 Task: Create a due date automation trigger when advanced on, 2 days after a card is due add fields without custom field "Resume" set to a number greater or equal to 1 and lower than 10 at 11:00 AM.
Action: Mouse moved to (971, 280)
Screenshot: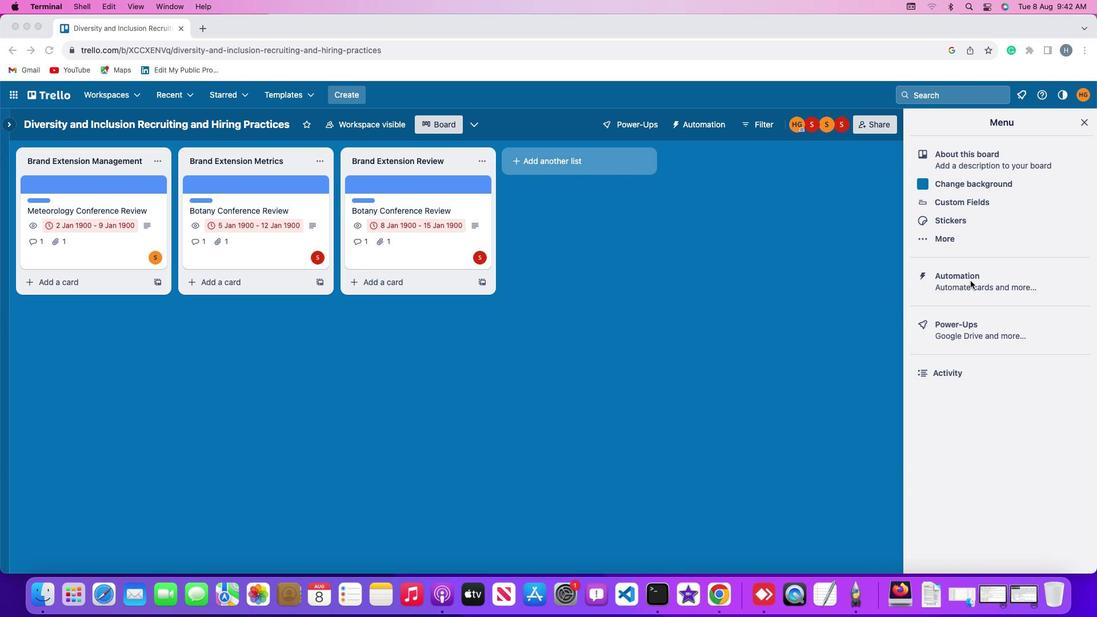 
Action: Mouse pressed left at (971, 280)
Screenshot: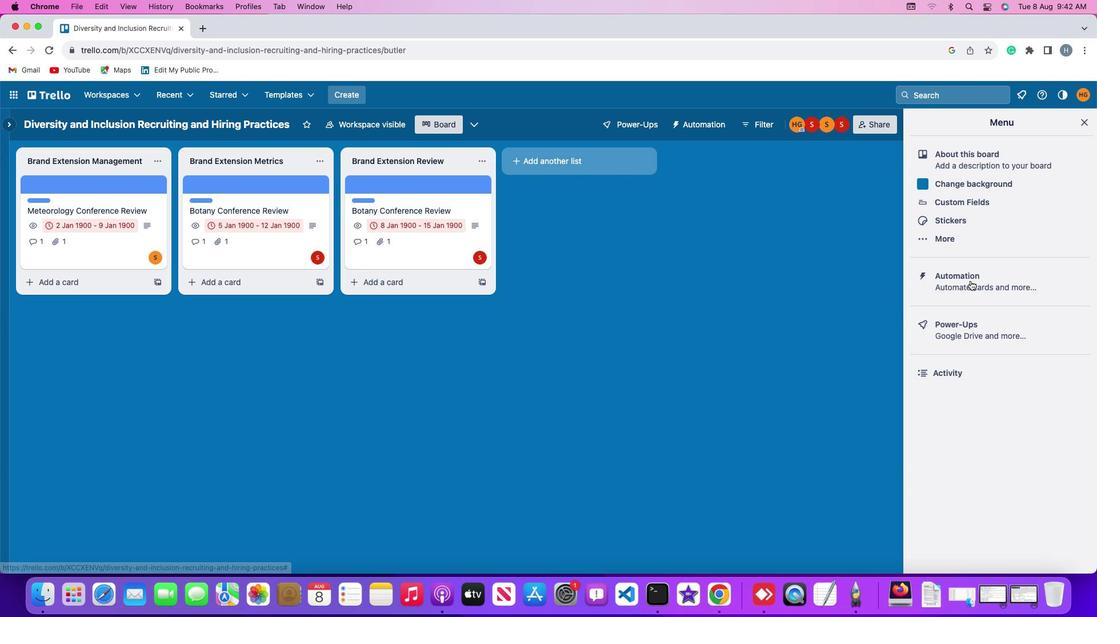 
Action: Mouse pressed left at (971, 280)
Screenshot: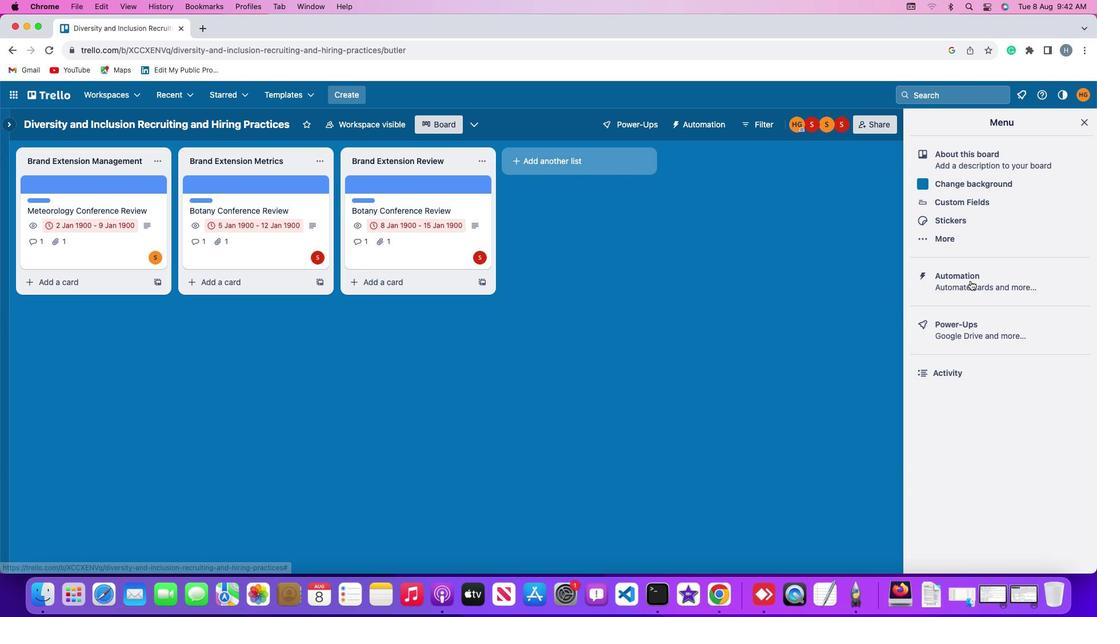 
Action: Mouse moved to (80, 271)
Screenshot: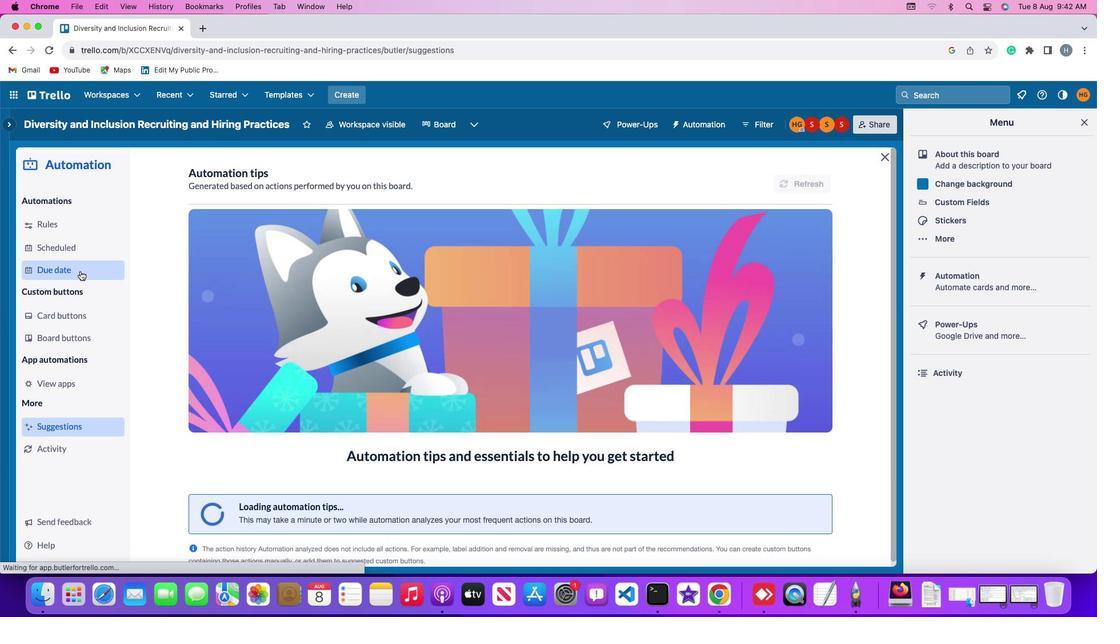 
Action: Mouse pressed left at (80, 271)
Screenshot: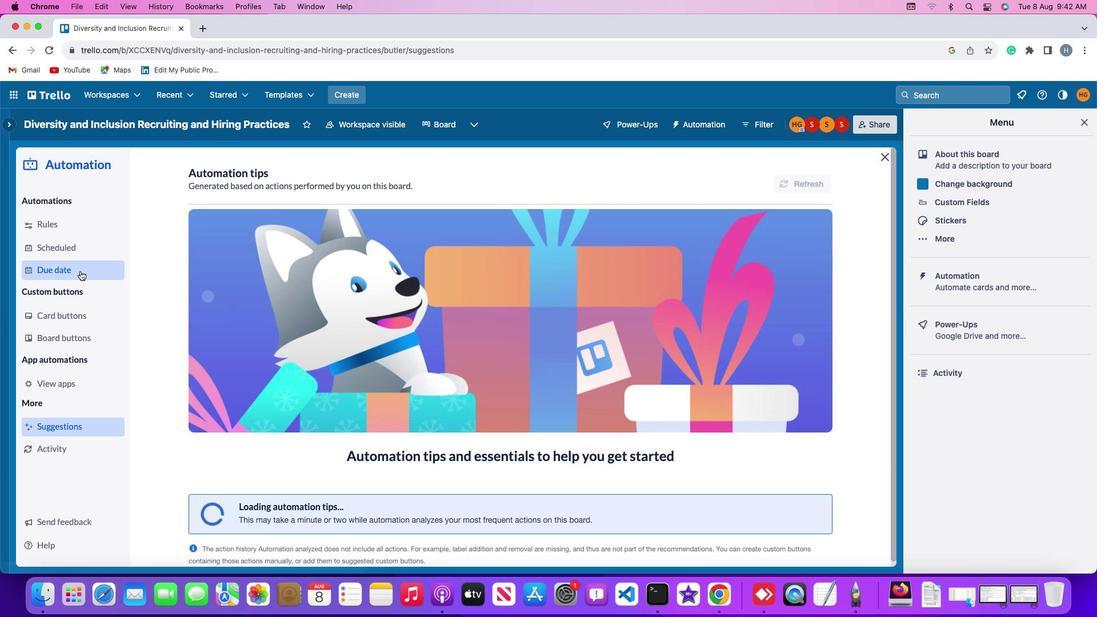 
Action: Mouse moved to (766, 176)
Screenshot: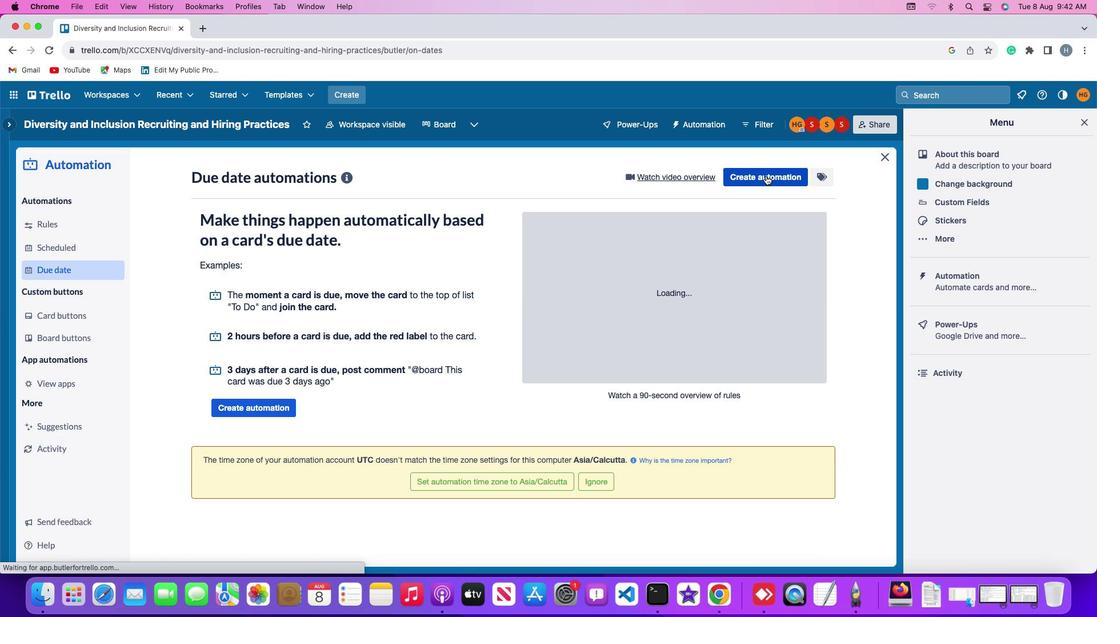 
Action: Mouse pressed left at (766, 176)
Screenshot: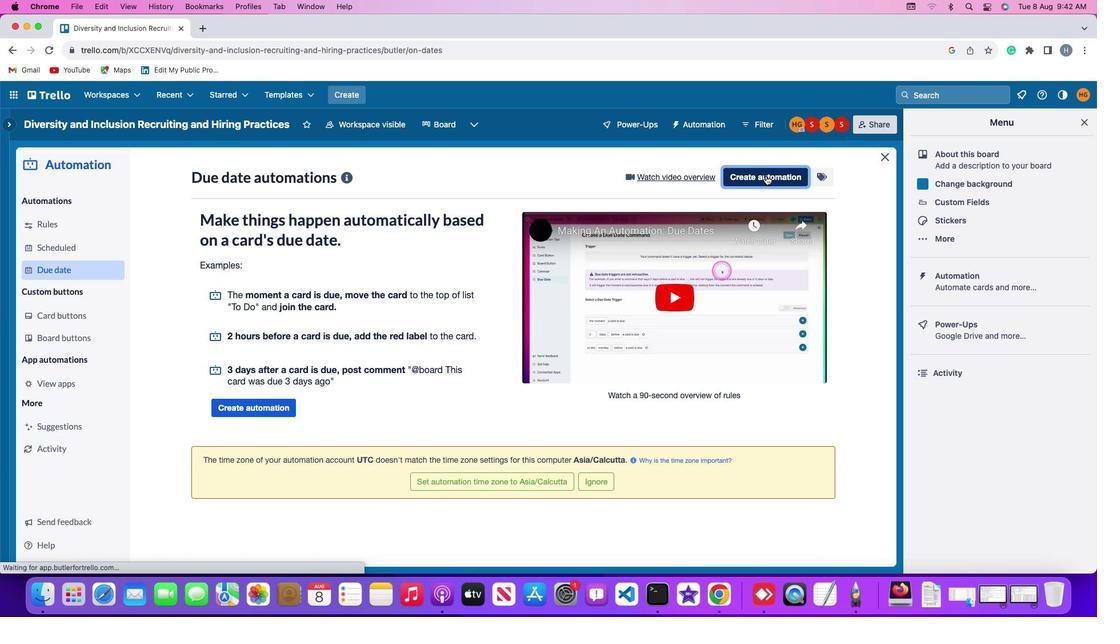 
Action: Mouse moved to (408, 287)
Screenshot: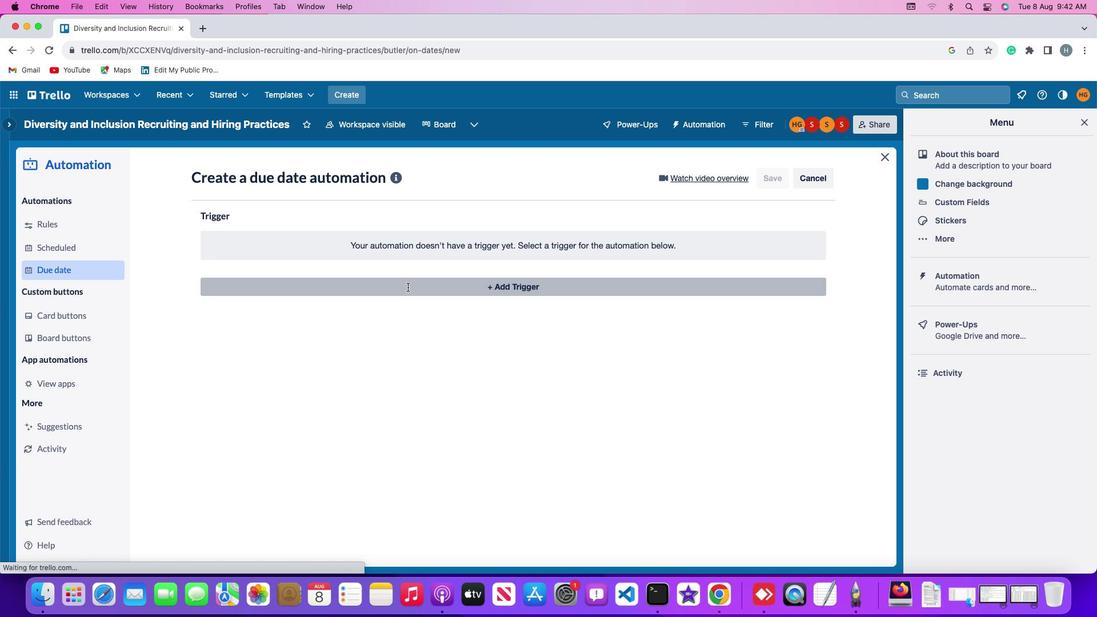 
Action: Mouse pressed left at (408, 287)
Screenshot: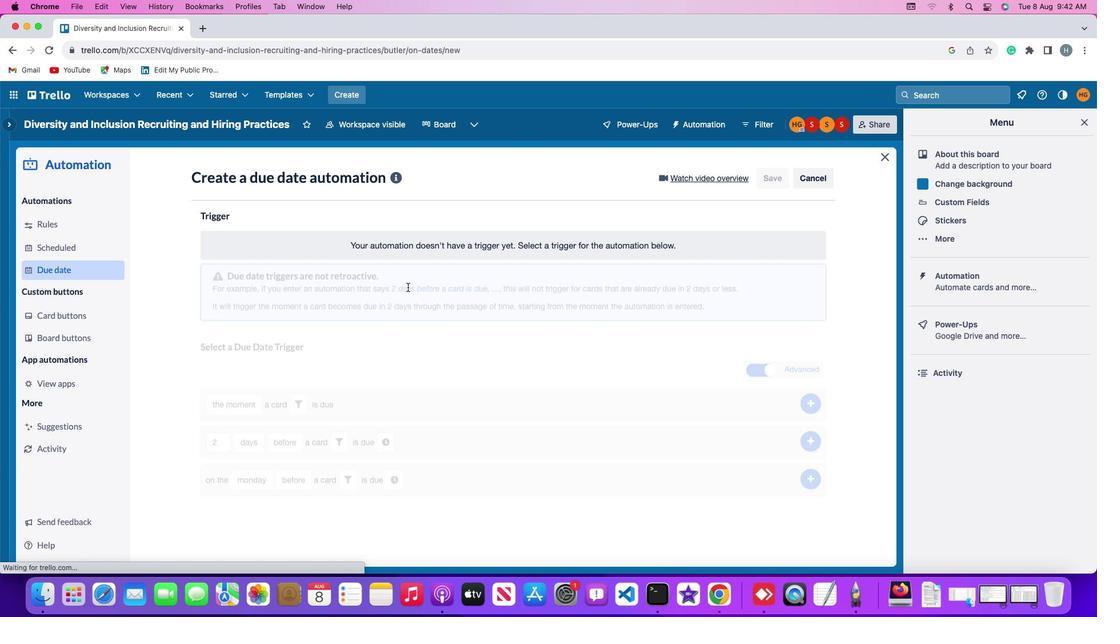 
Action: Mouse moved to (222, 460)
Screenshot: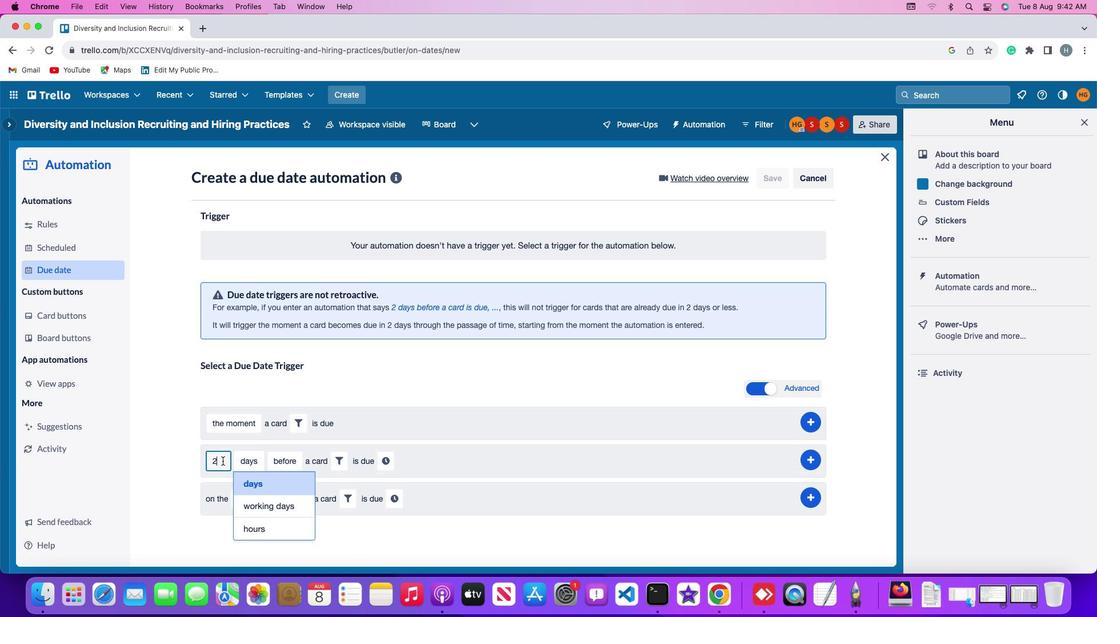 
Action: Mouse pressed left at (222, 460)
Screenshot: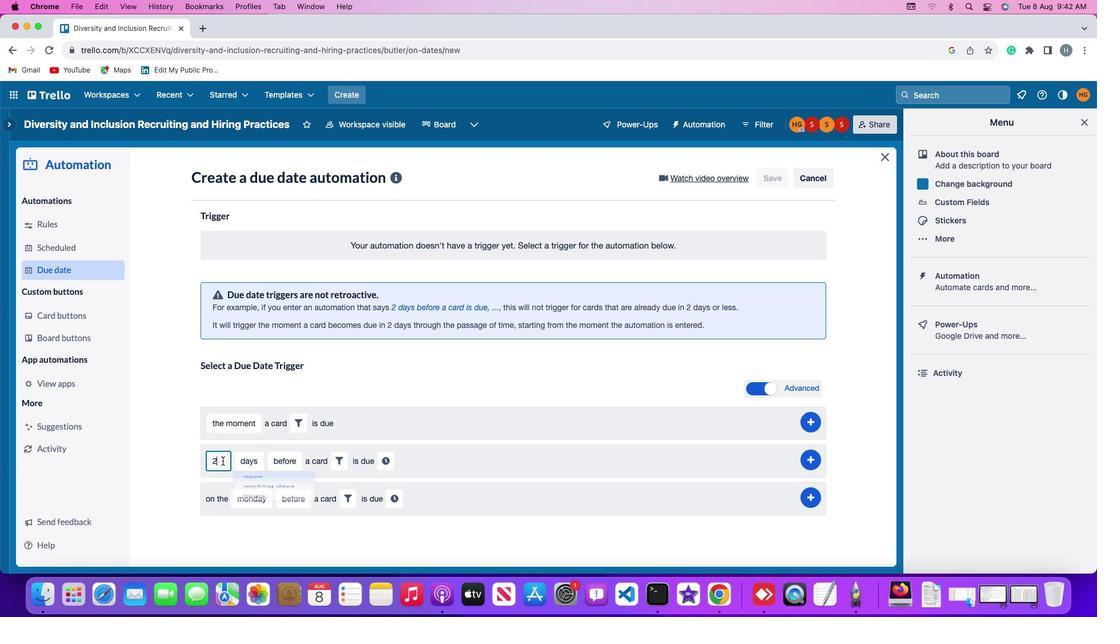 
Action: Mouse moved to (222, 461)
Screenshot: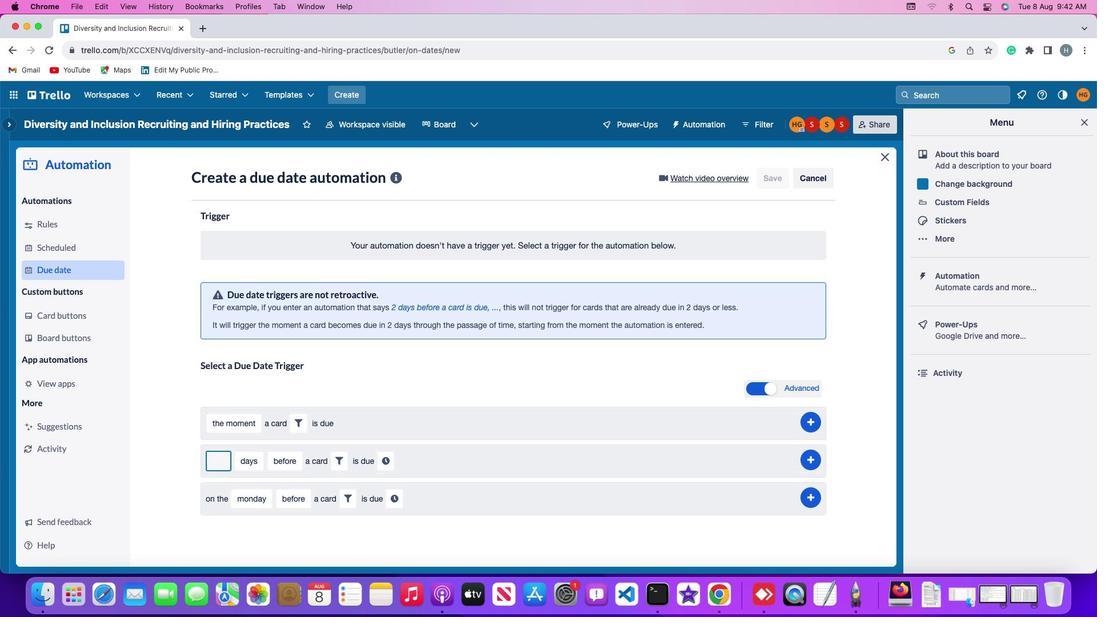 
Action: Key pressed Key.backspace
Screenshot: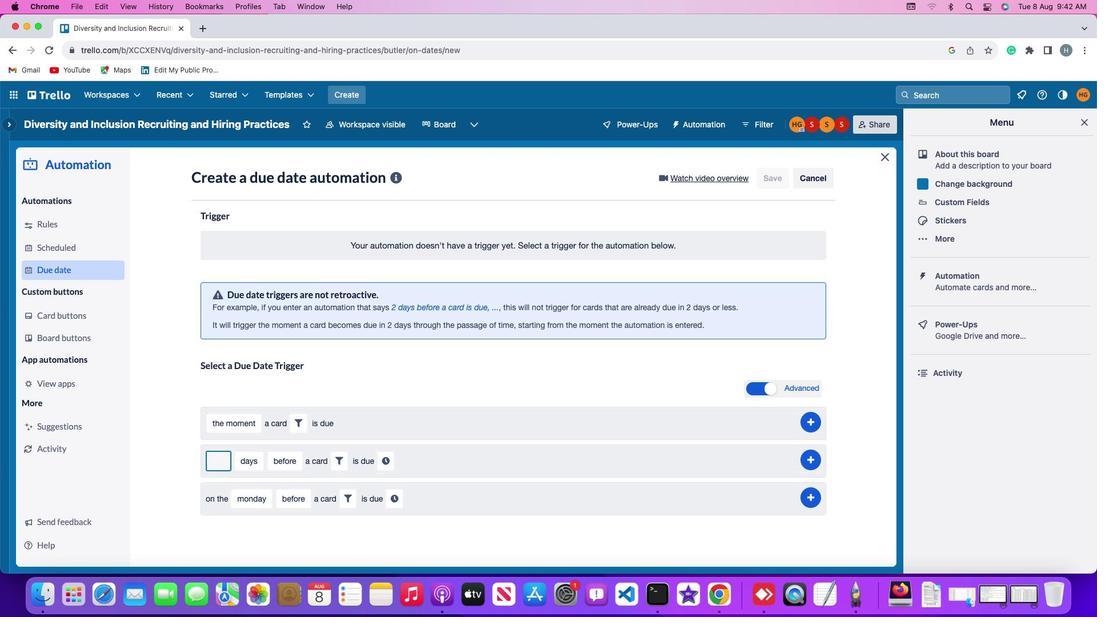 
Action: Mouse moved to (222, 461)
Screenshot: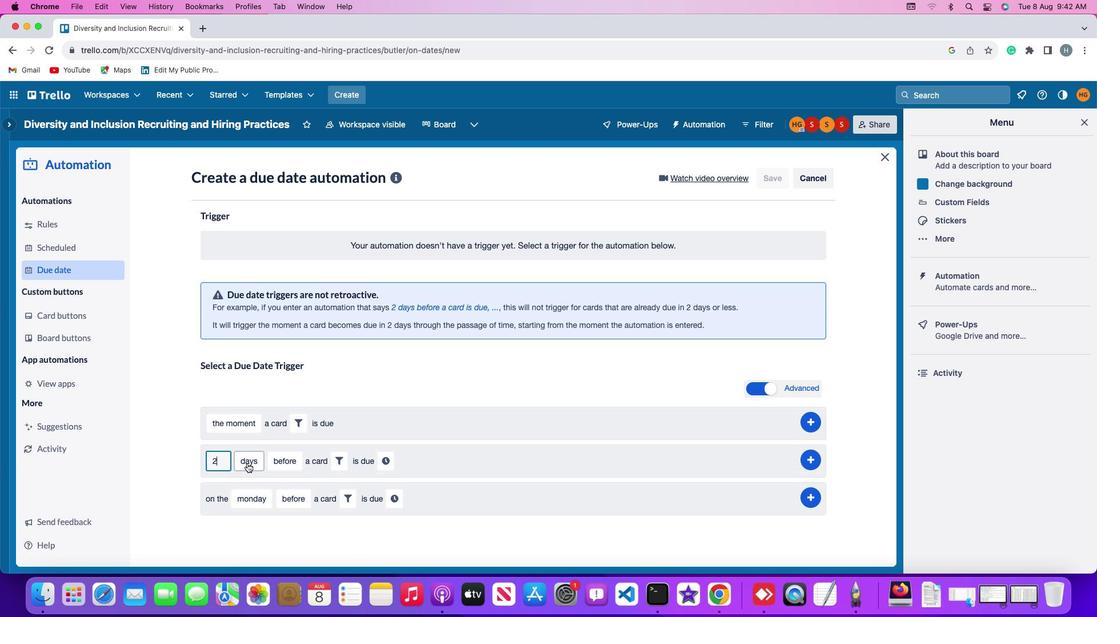 
Action: Key pressed '2'
Screenshot: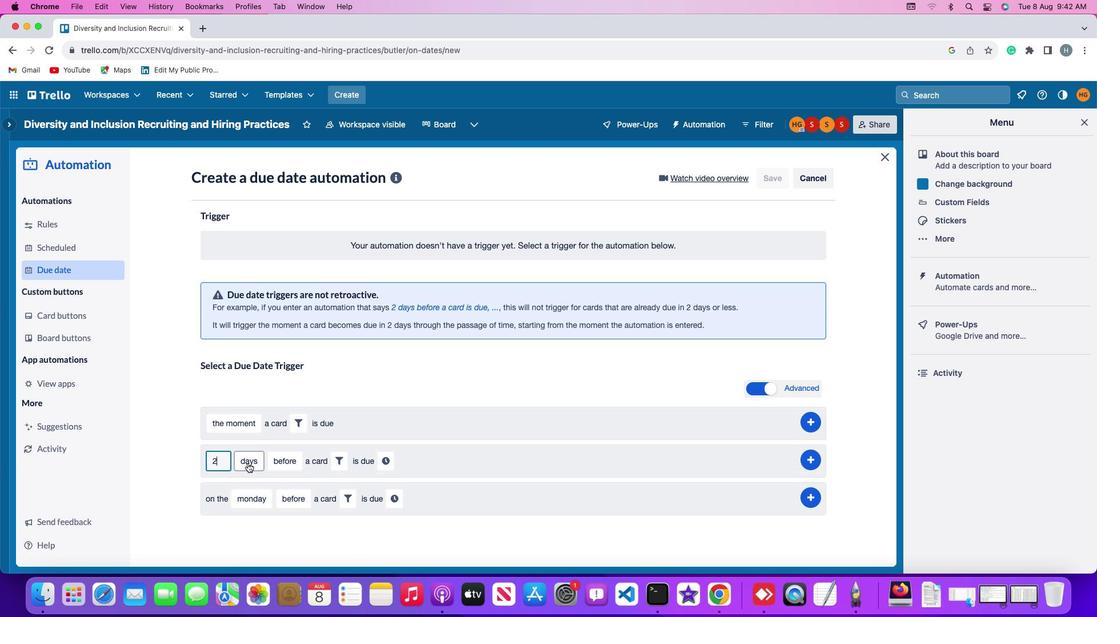 
Action: Mouse moved to (249, 463)
Screenshot: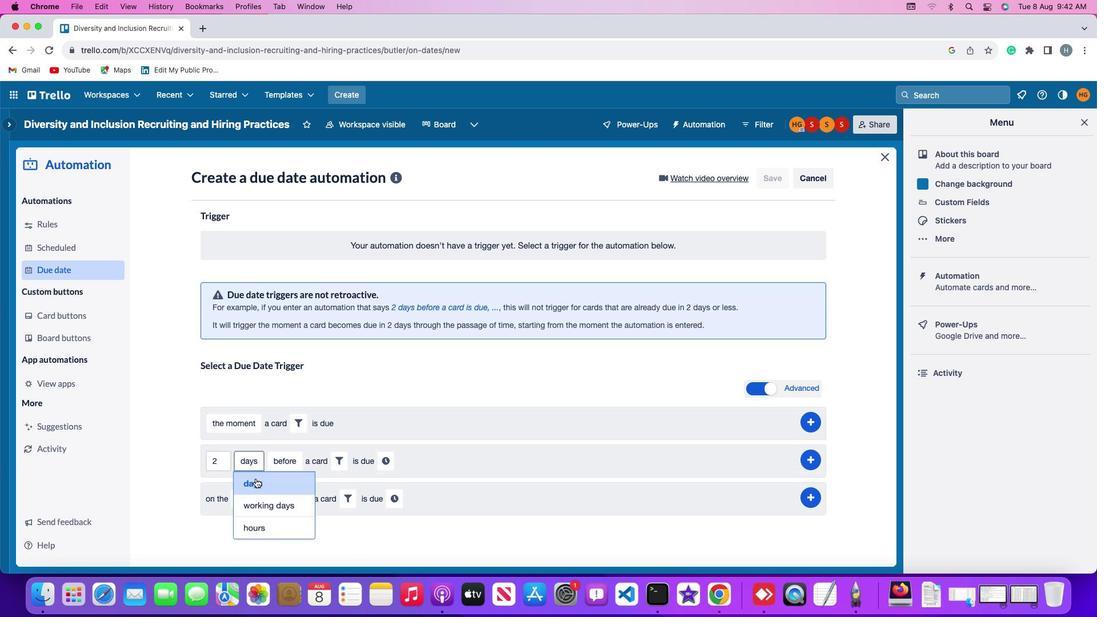 
Action: Mouse pressed left at (249, 463)
Screenshot: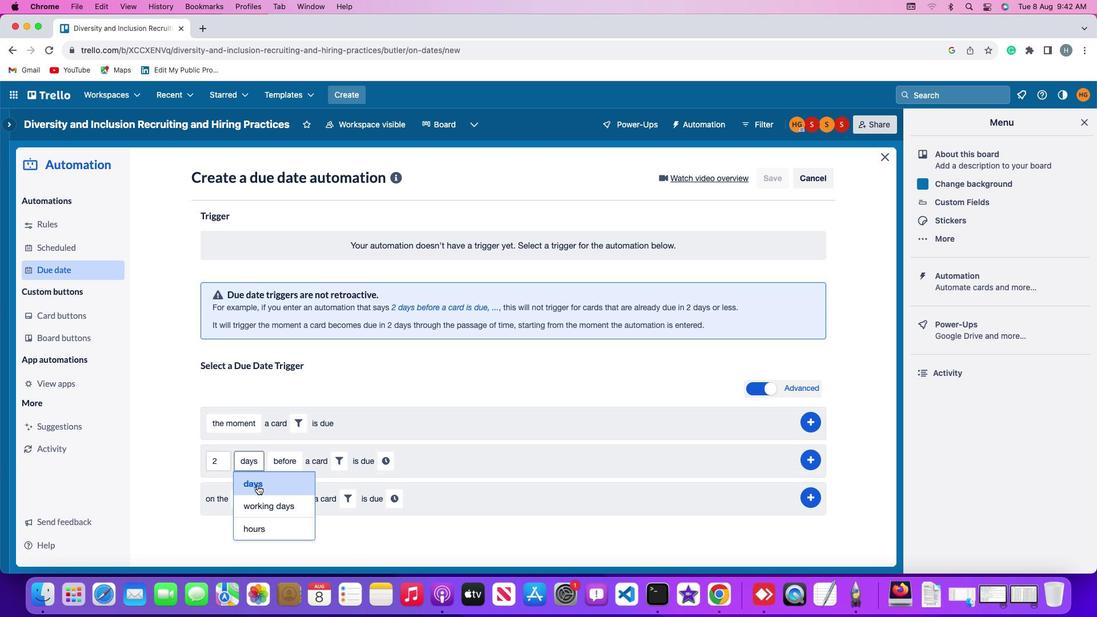 
Action: Mouse moved to (258, 488)
Screenshot: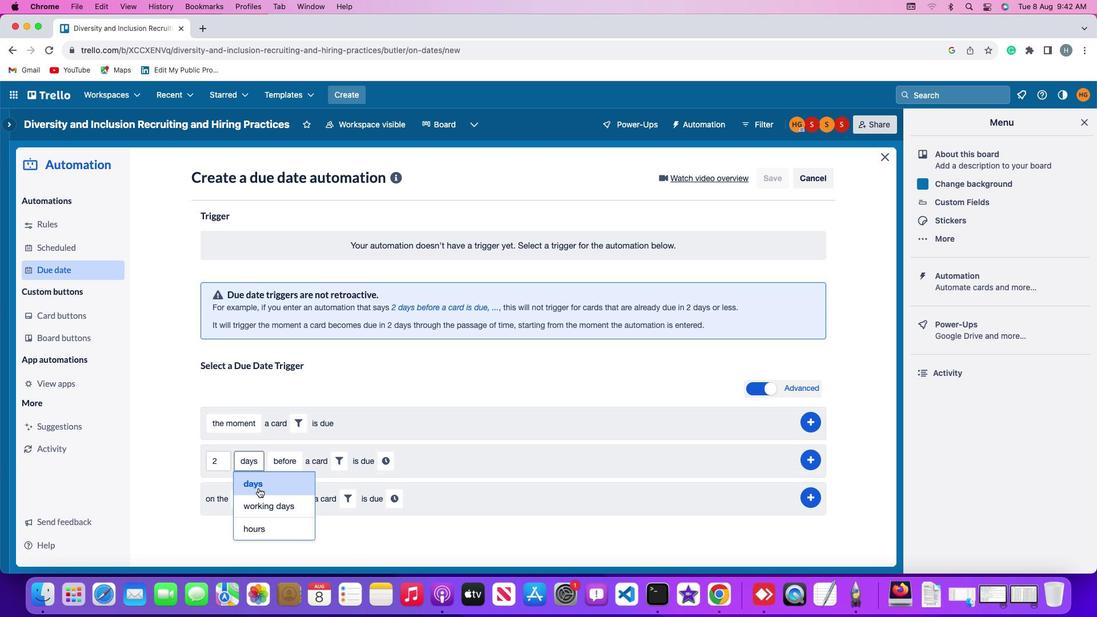 
Action: Mouse pressed left at (258, 488)
Screenshot: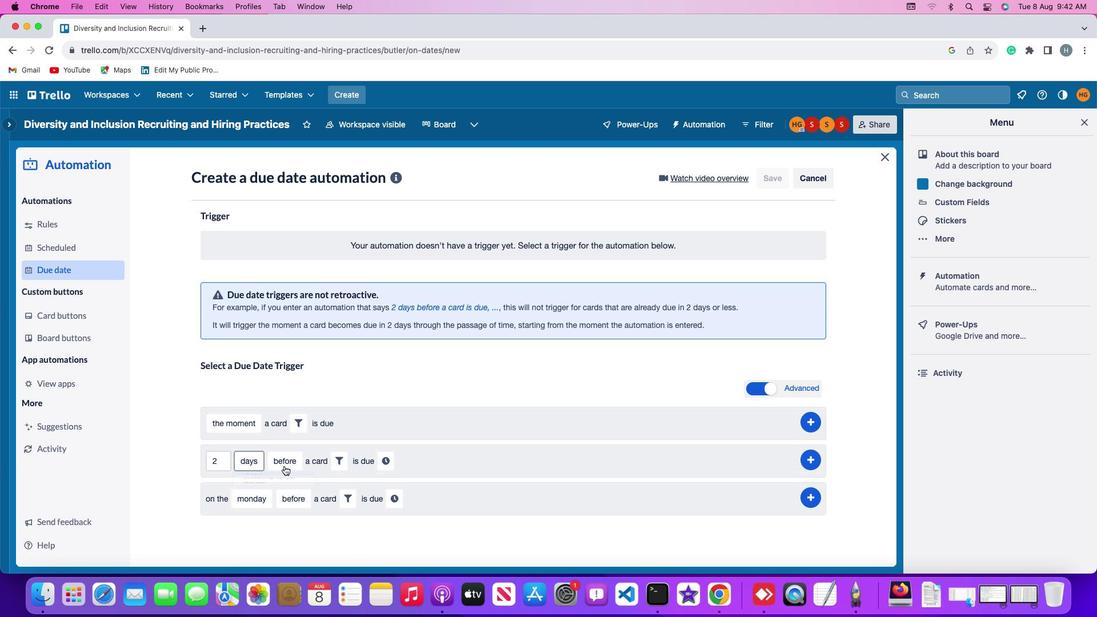 
Action: Mouse moved to (286, 463)
Screenshot: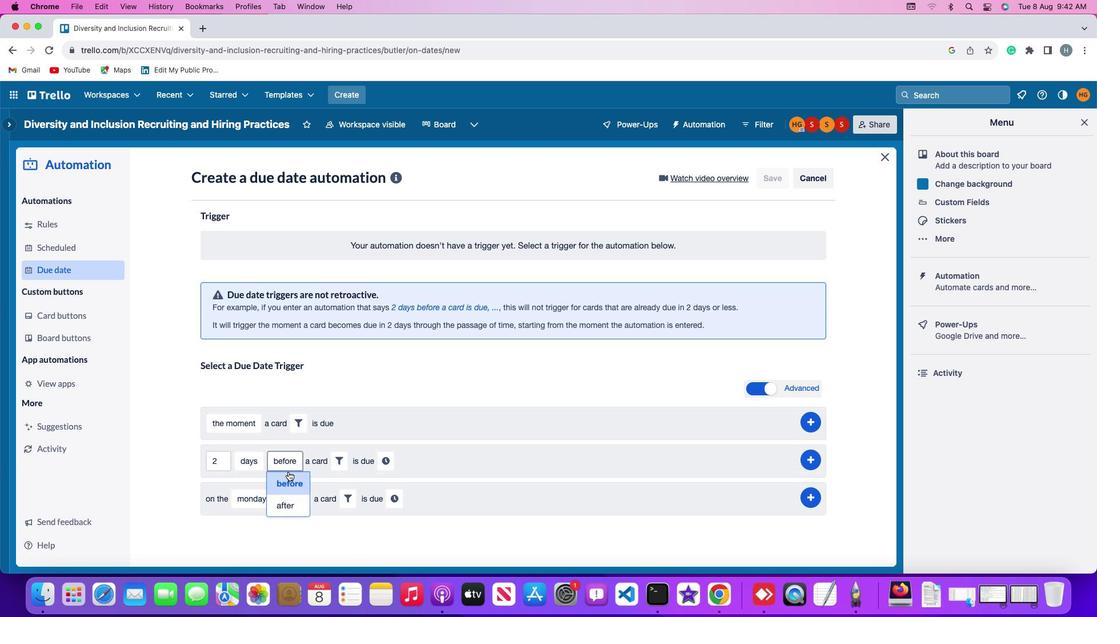 
Action: Mouse pressed left at (286, 463)
Screenshot: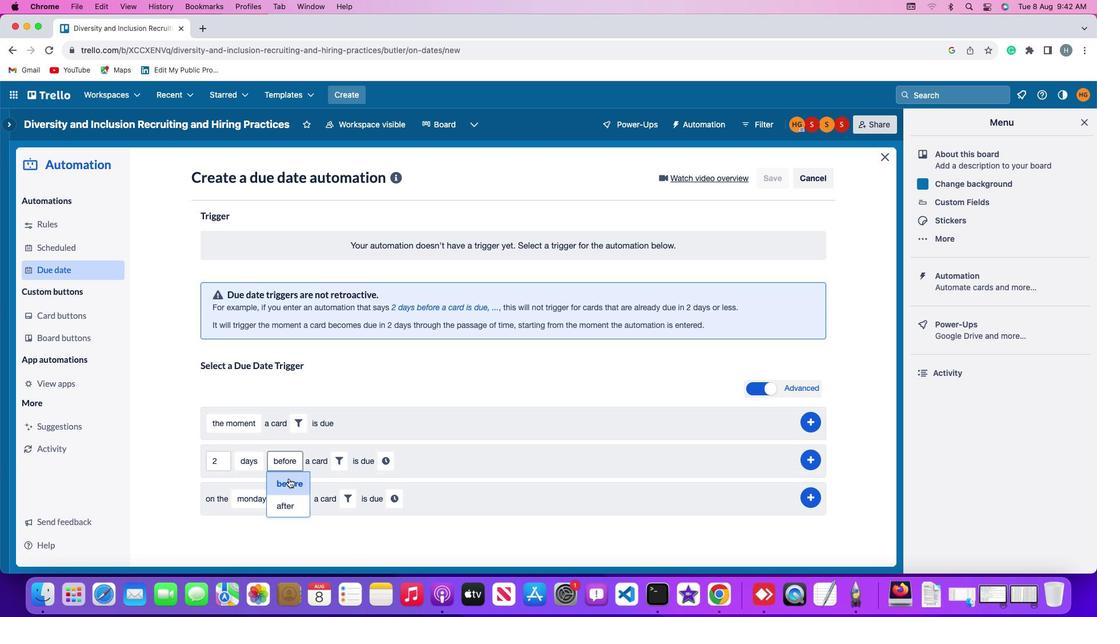 
Action: Mouse moved to (290, 504)
Screenshot: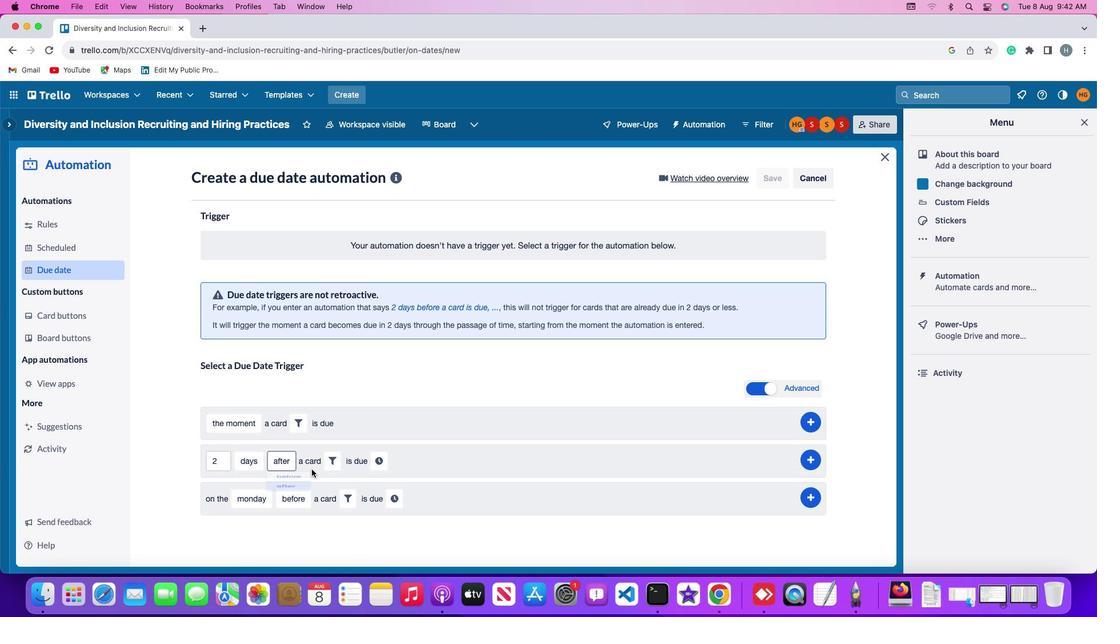 
Action: Mouse pressed left at (290, 504)
Screenshot: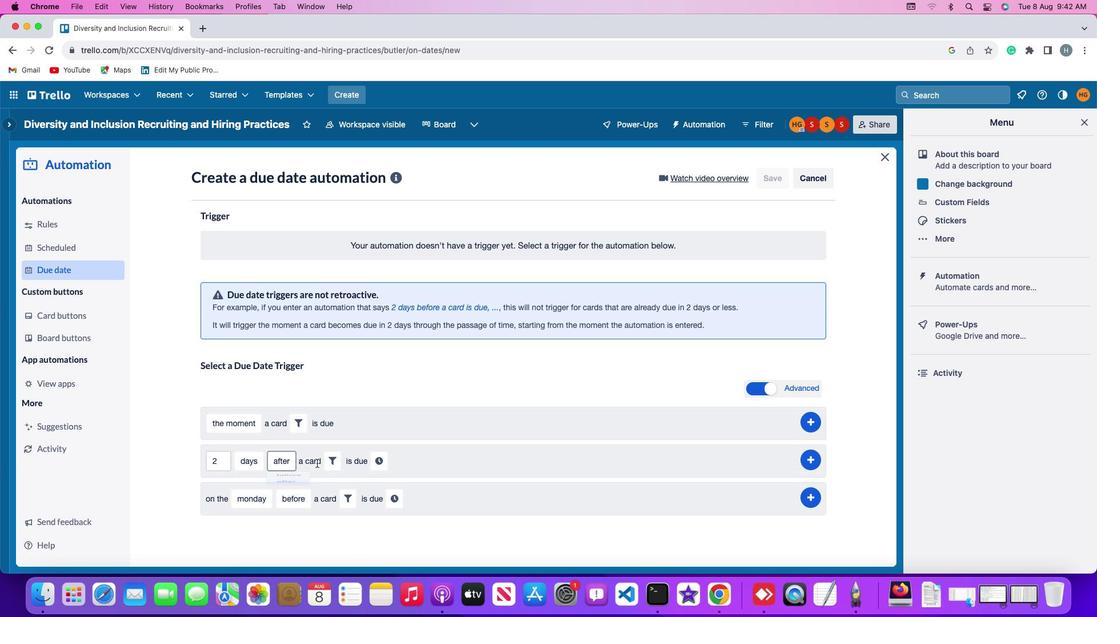 
Action: Mouse moved to (331, 456)
Screenshot: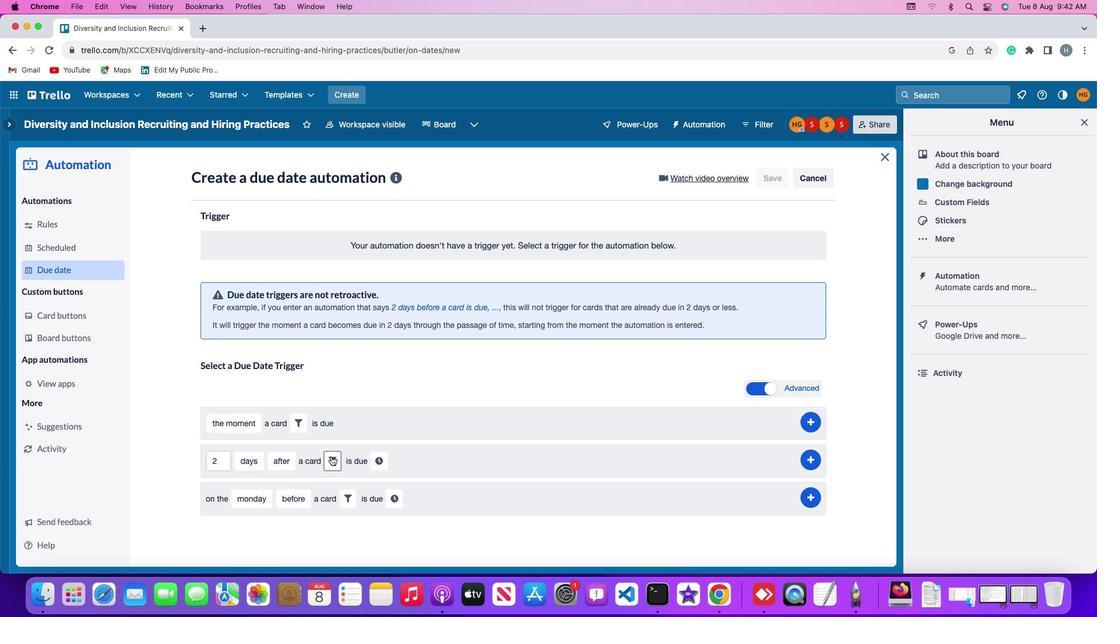 
Action: Mouse pressed left at (331, 456)
Screenshot: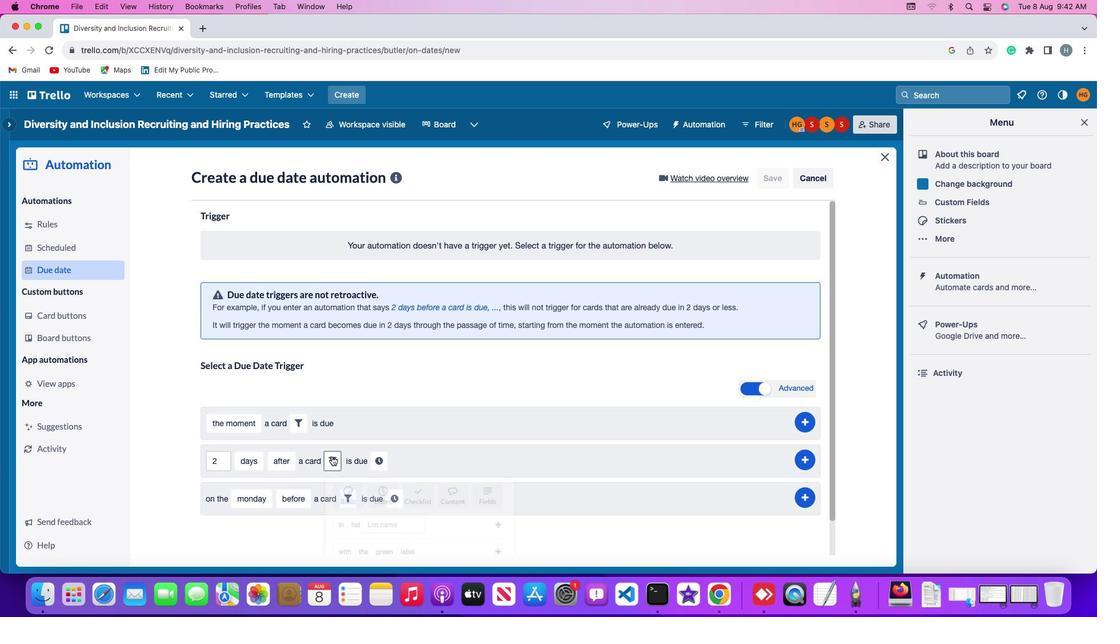 
Action: Mouse moved to (514, 498)
Screenshot: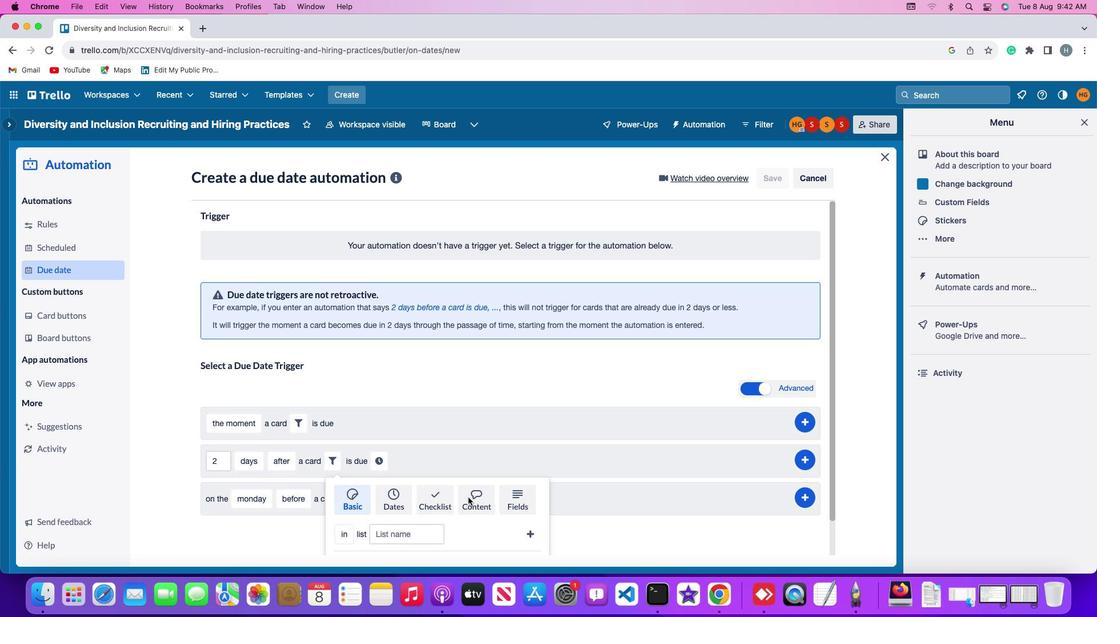 
Action: Mouse pressed left at (514, 498)
Screenshot: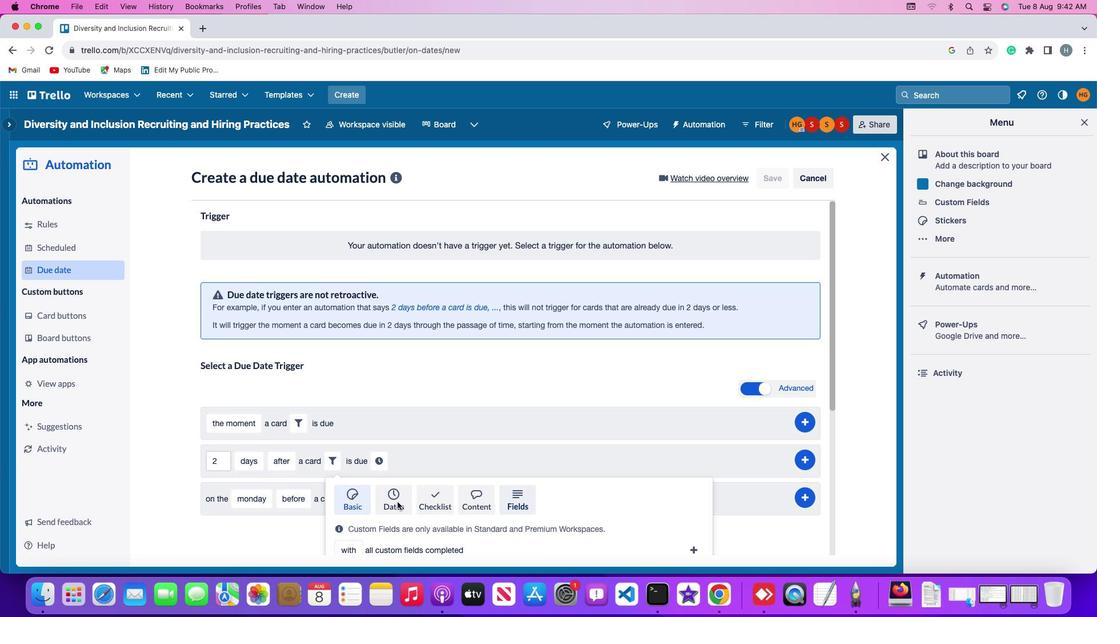 
Action: Mouse moved to (344, 502)
Screenshot: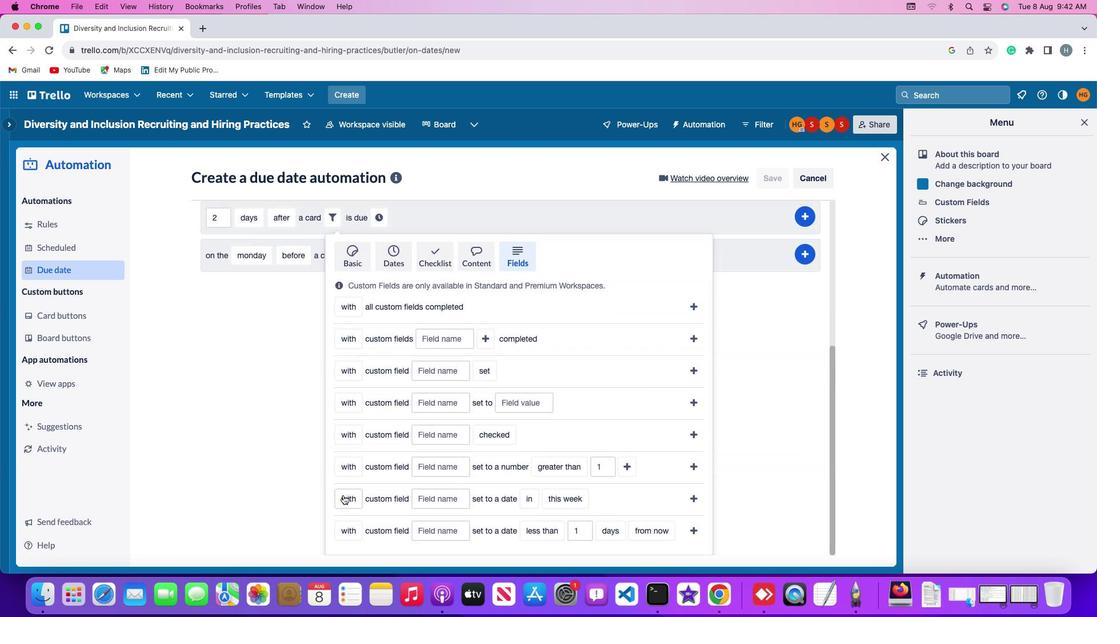 
Action: Mouse scrolled (344, 502) with delta (0, 0)
Screenshot: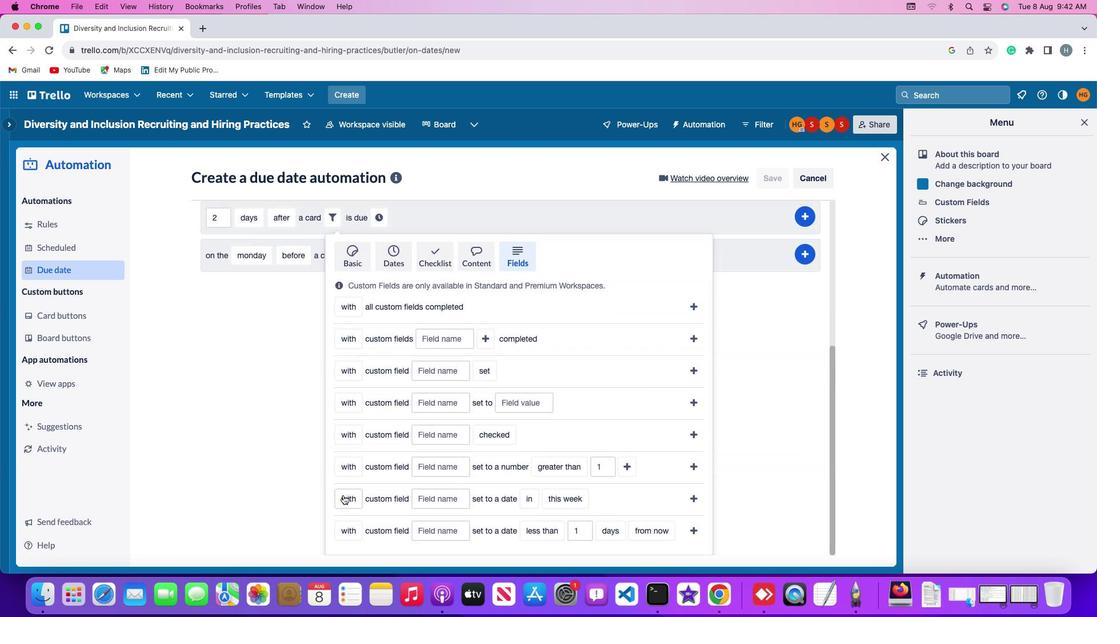 
Action: Mouse scrolled (344, 502) with delta (0, 0)
Screenshot: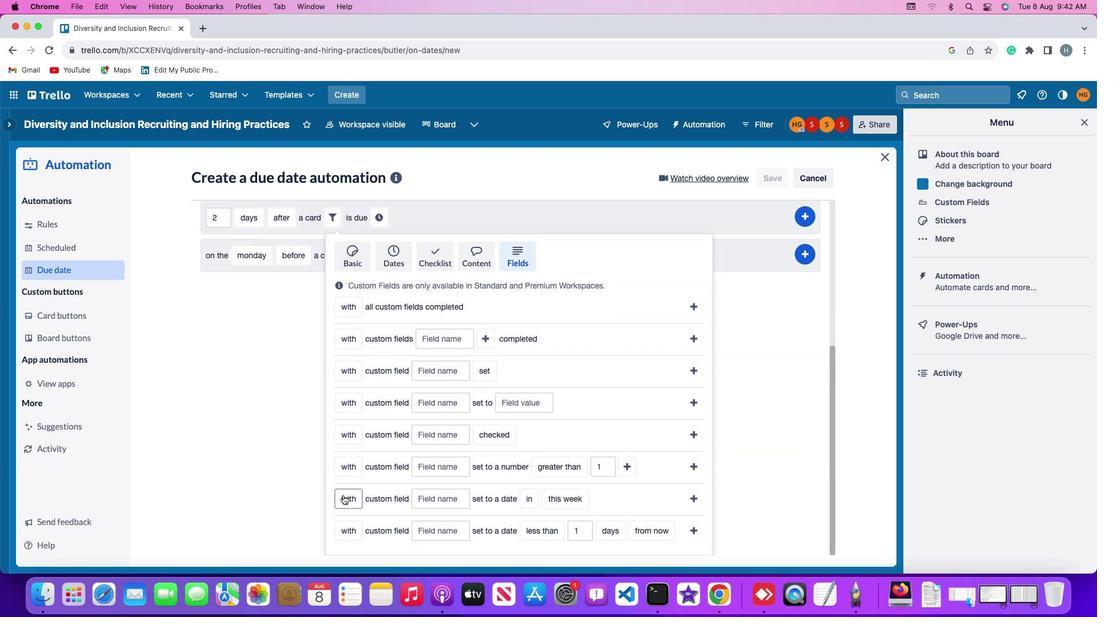 
Action: Mouse scrolled (344, 502) with delta (0, -1)
Screenshot: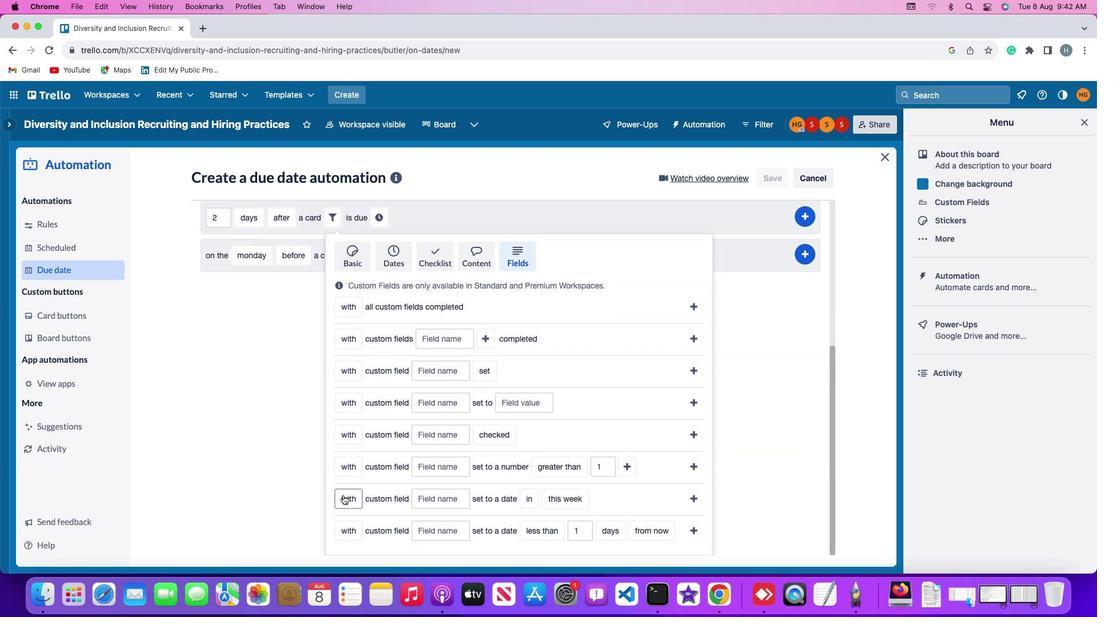 
Action: Mouse scrolled (344, 502) with delta (0, -2)
Screenshot: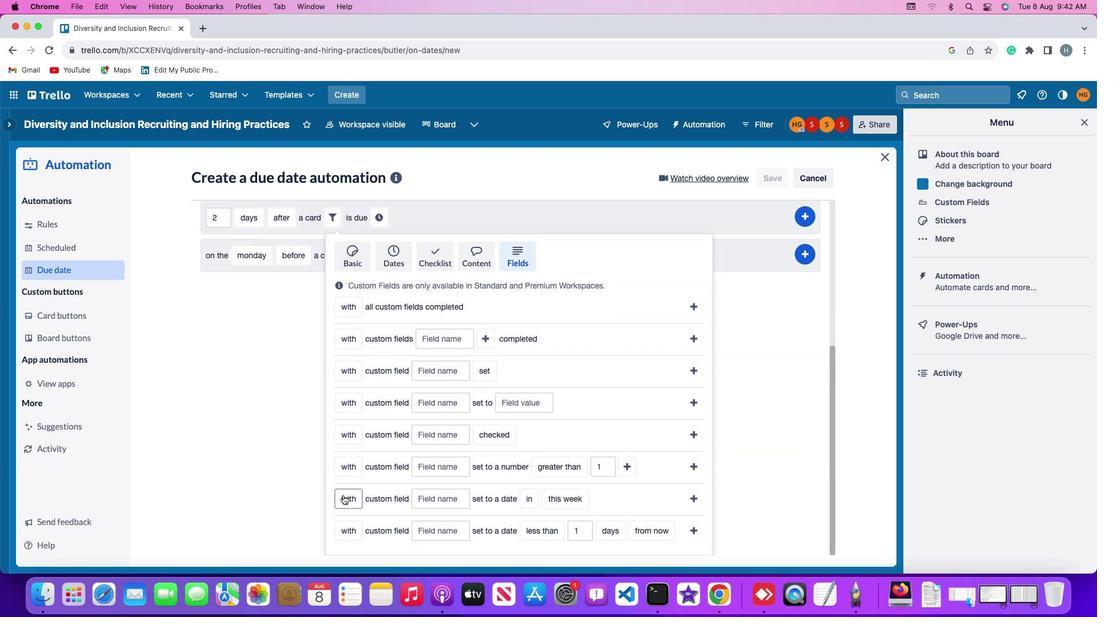 
Action: Mouse moved to (344, 502)
Screenshot: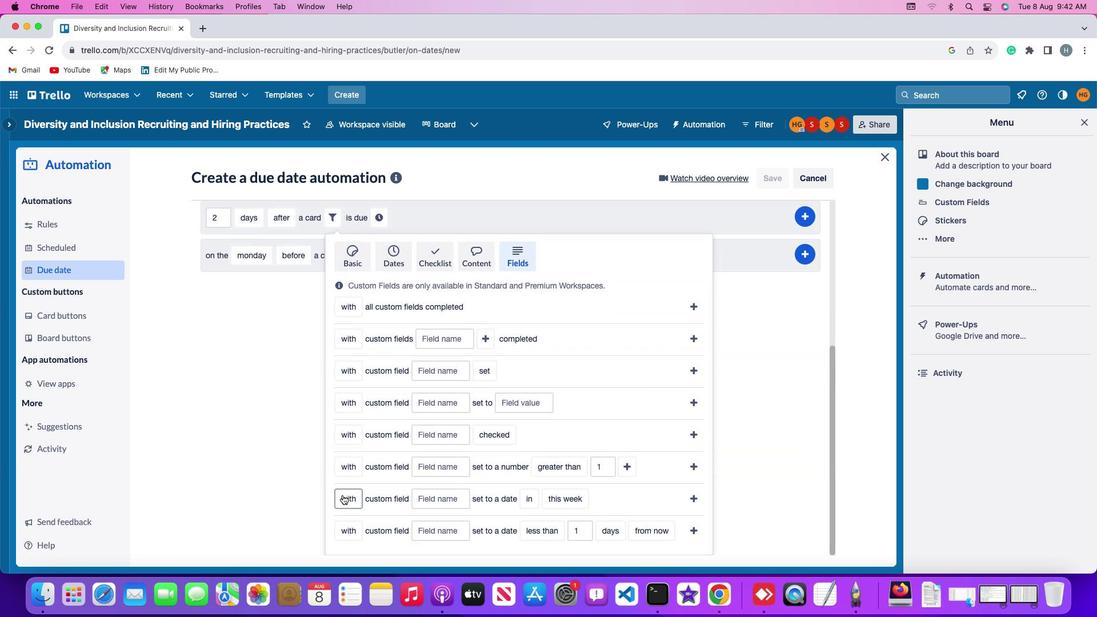 
Action: Mouse scrolled (344, 502) with delta (0, -3)
Screenshot: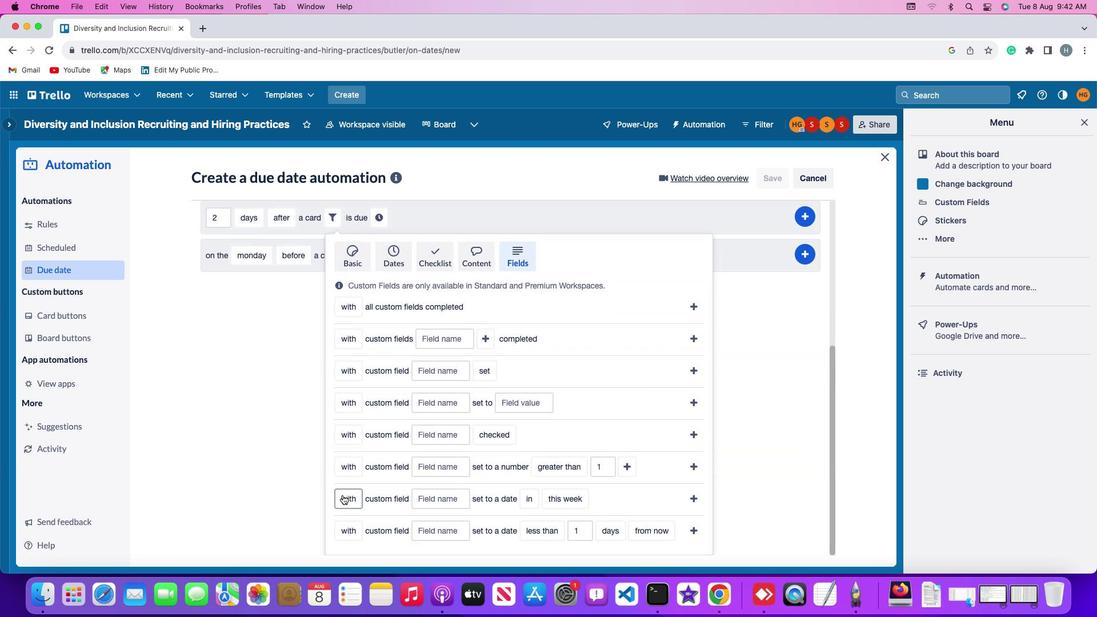 
Action: Mouse moved to (344, 500)
Screenshot: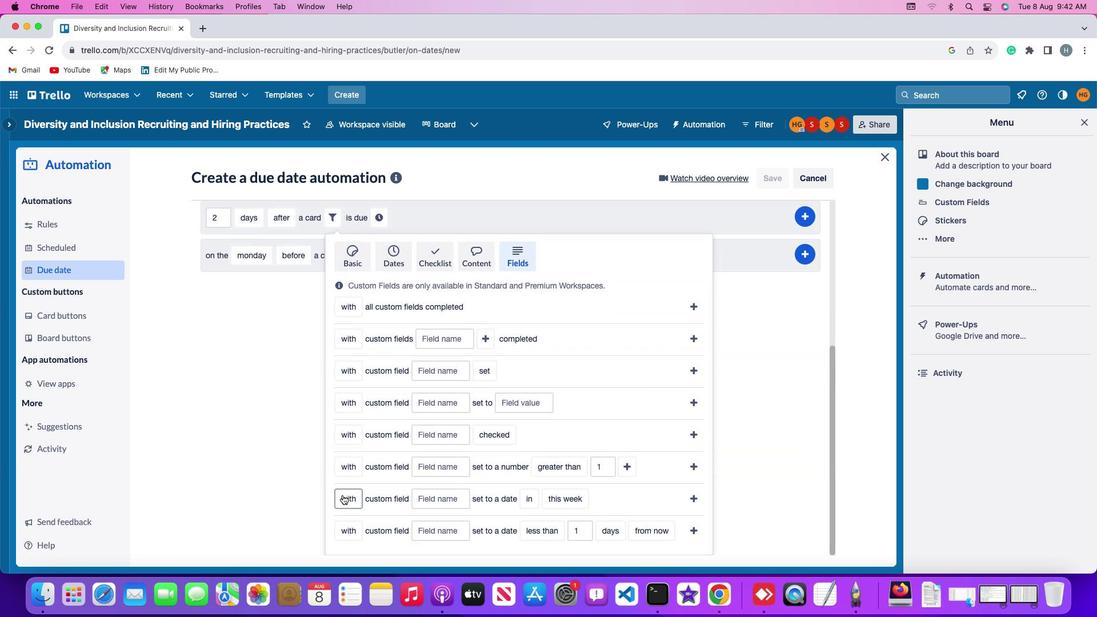 
Action: Mouse scrolled (344, 500) with delta (0, -4)
Screenshot: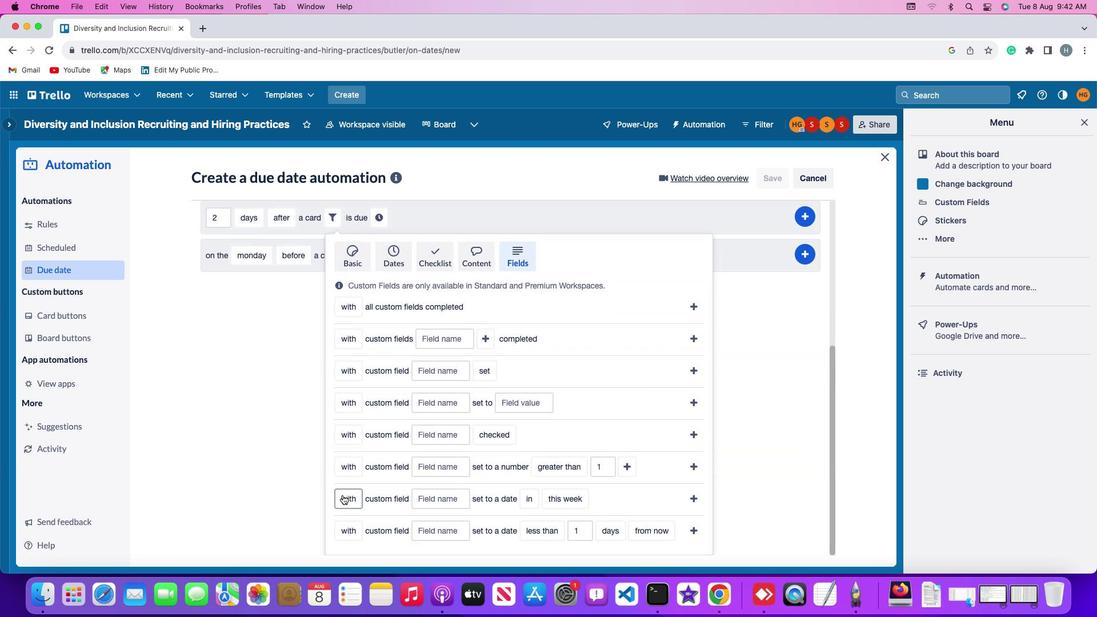 
Action: Mouse moved to (345, 471)
Screenshot: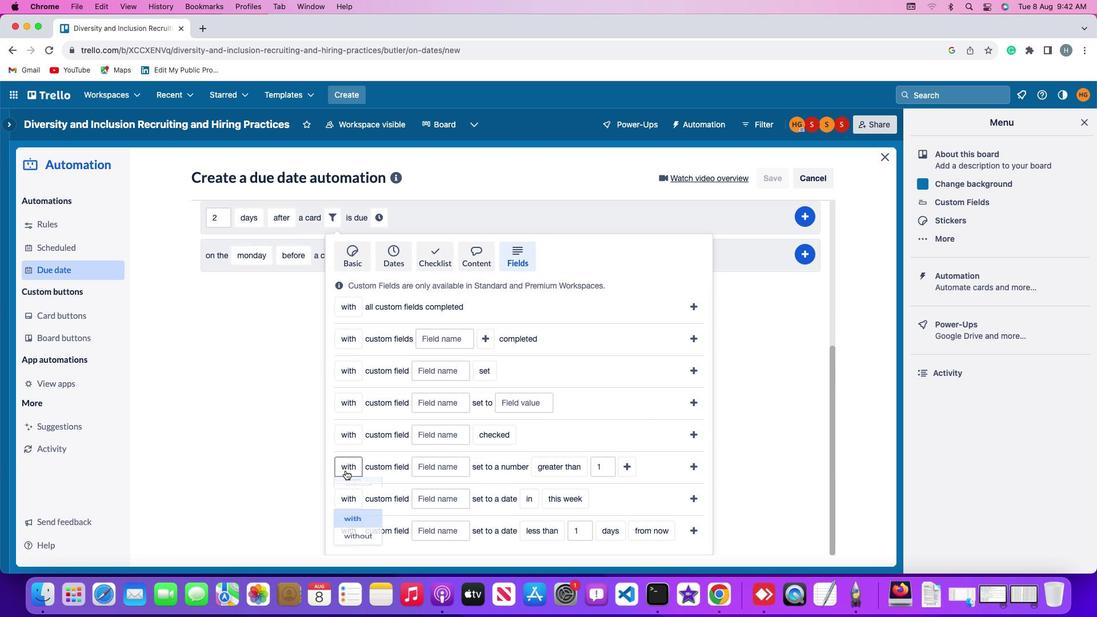 
Action: Mouse pressed left at (345, 471)
Screenshot: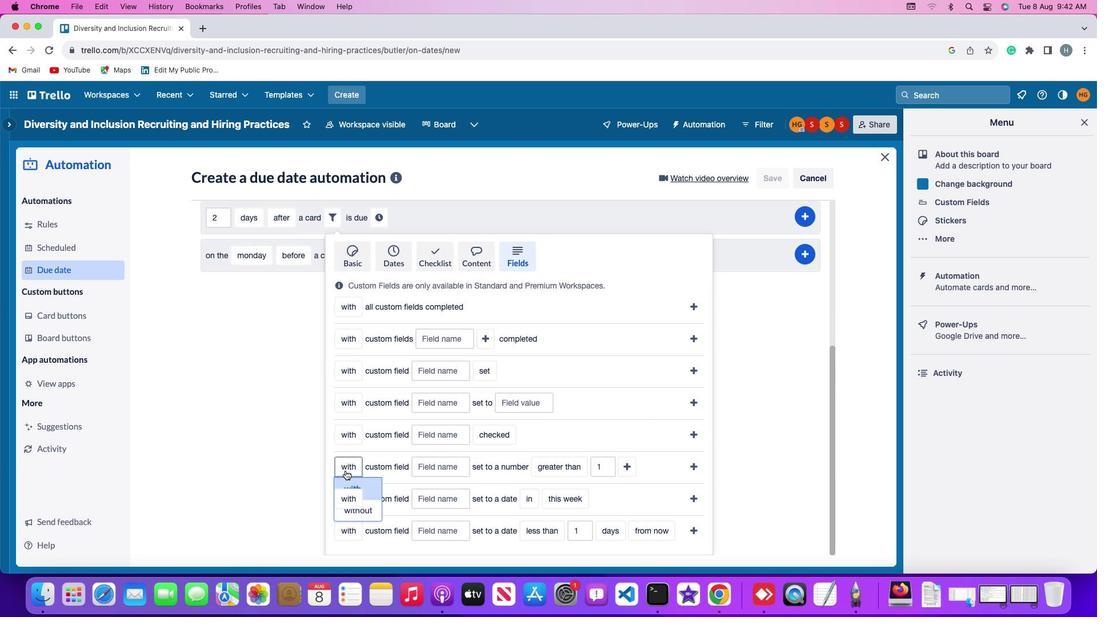 
Action: Mouse moved to (352, 514)
Screenshot: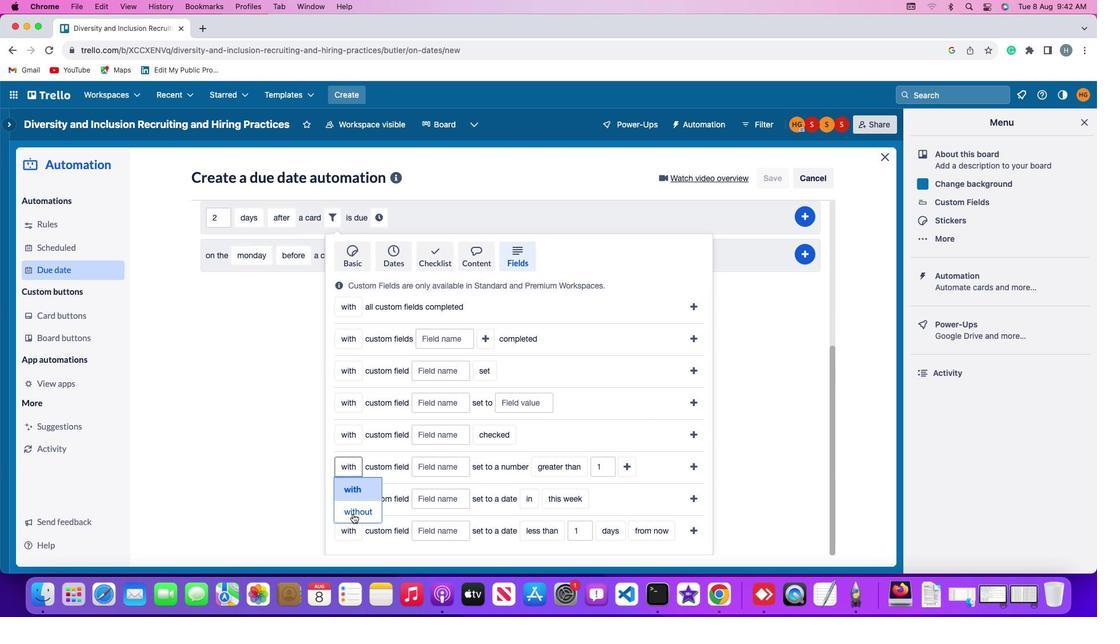 
Action: Mouse pressed left at (352, 514)
Screenshot: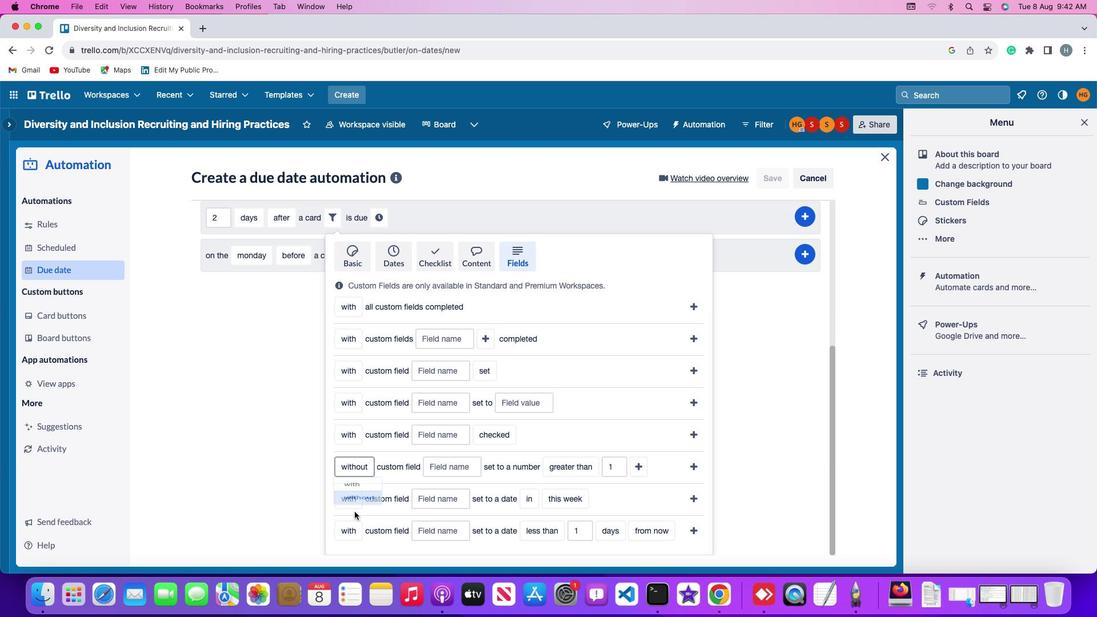 
Action: Mouse moved to (447, 465)
Screenshot: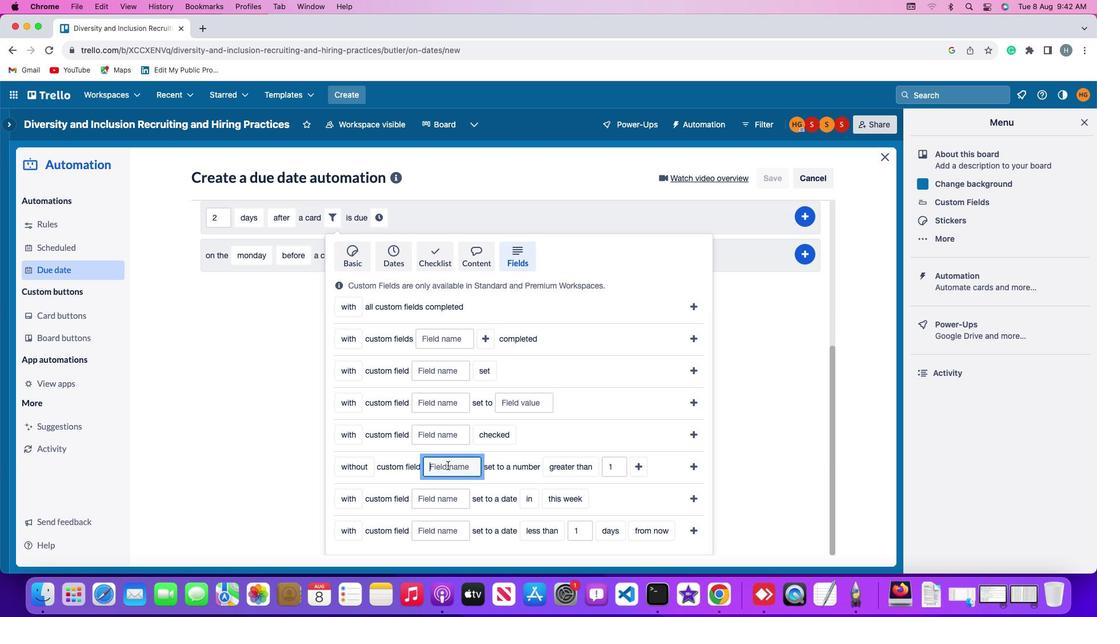 
Action: Mouse pressed left at (447, 465)
Screenshot: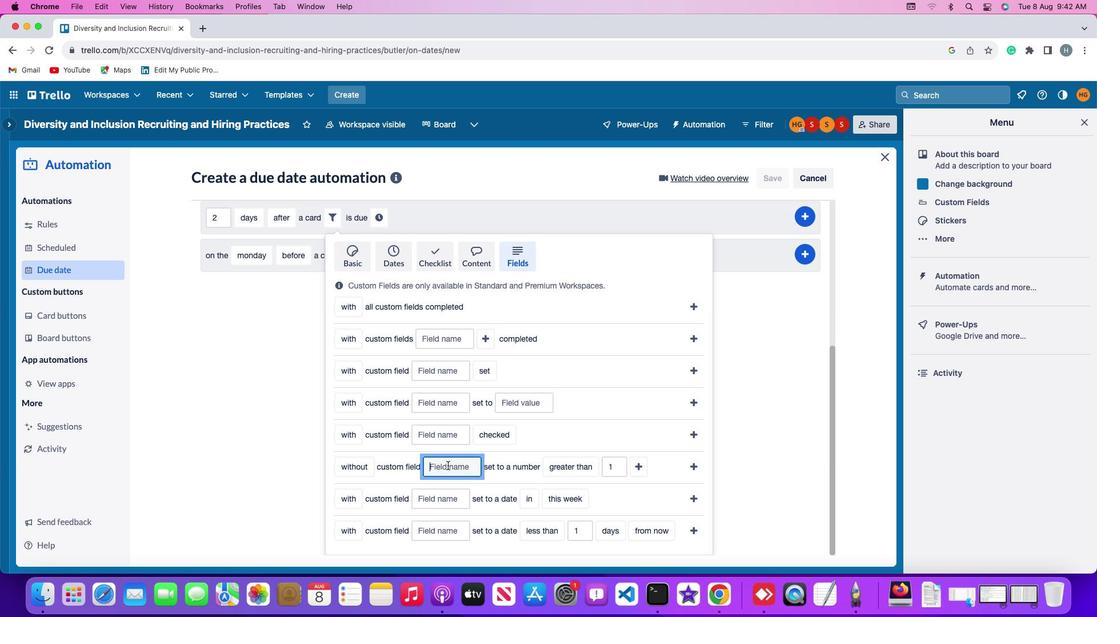 
Action: Key pressed Key.shift'R''e''s''u''m''e'
Screenshot: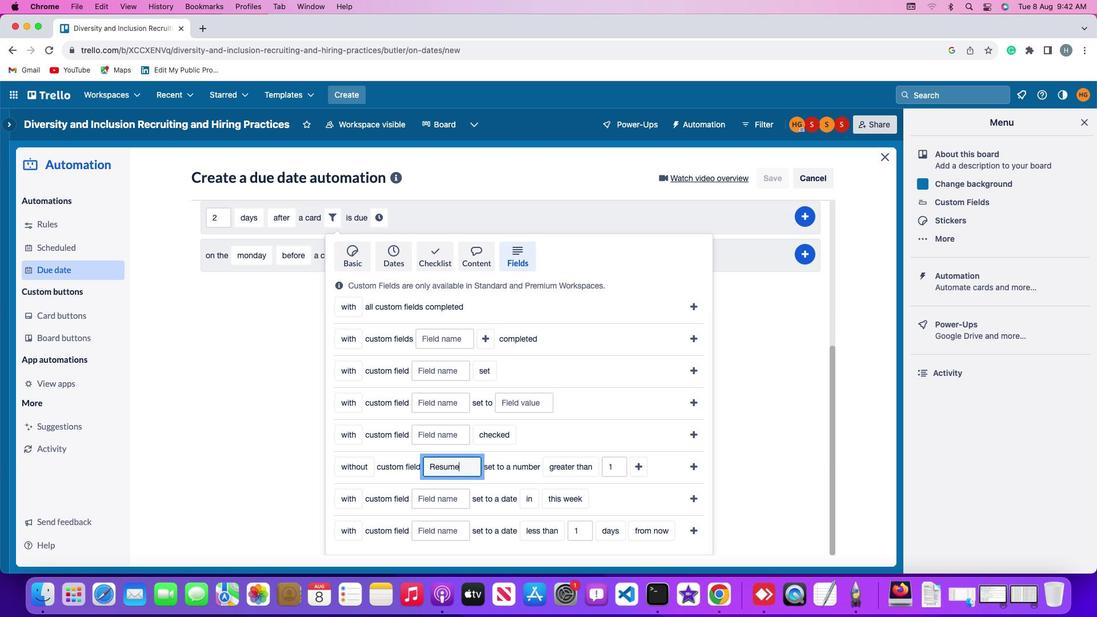 
Action: Mouse moved to (555, 465)
Screenshot: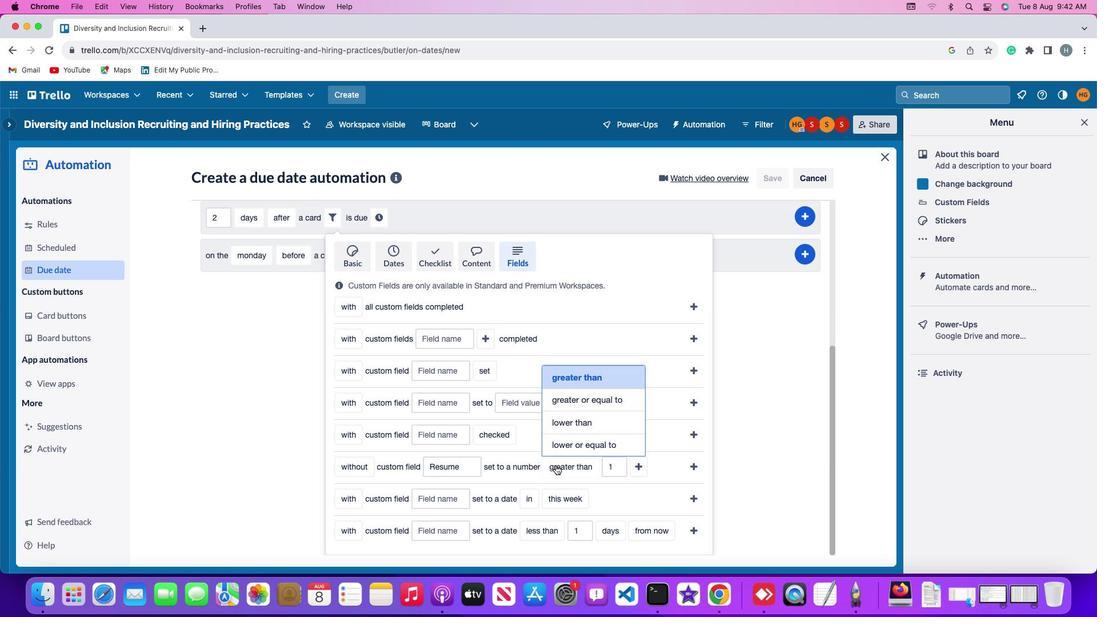 
Action: Mouse pressed left at (555, 465)
Screenshot: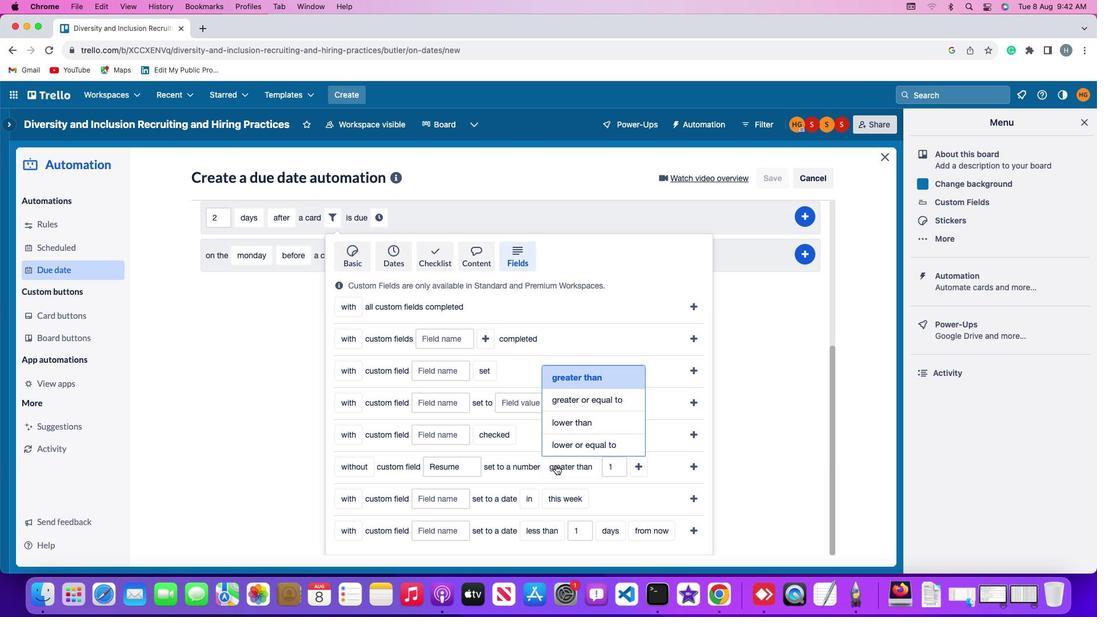 
Action: Mouse moved to (584, 401)
Screenshot: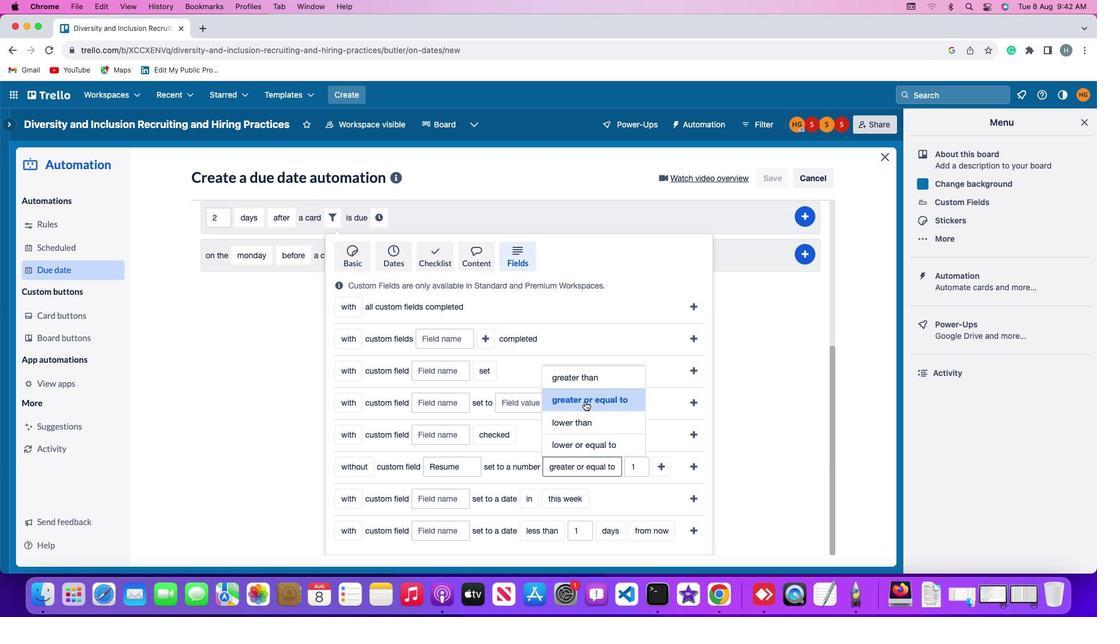 
Action: Mouse pressed left at (584, 401)
Screenshot: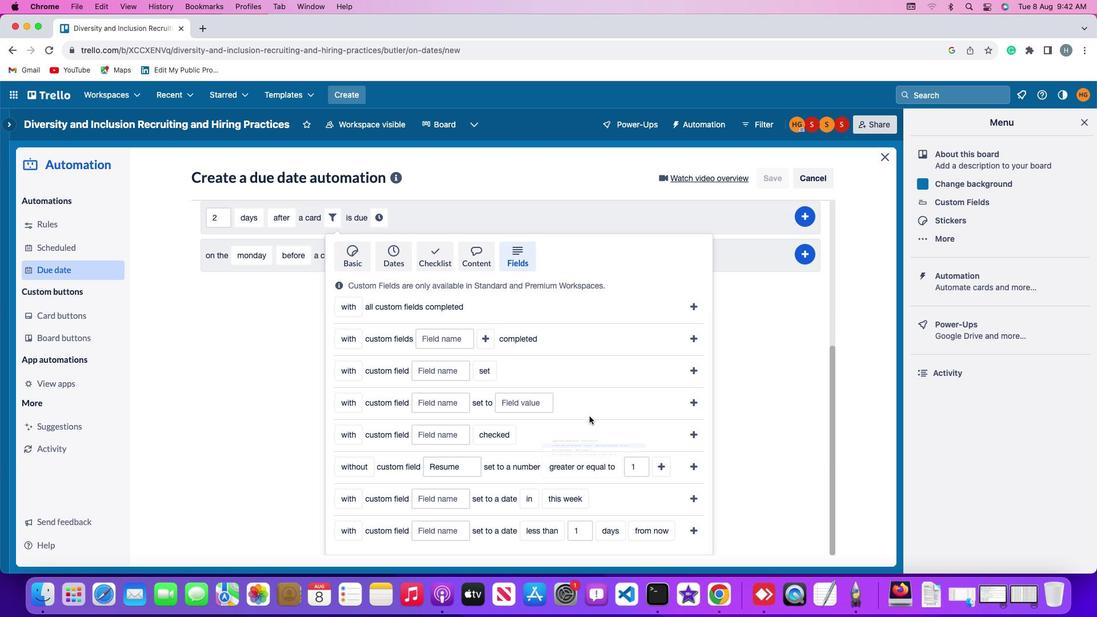 
Action: Mouse moved to (643, 467)
Screenshot: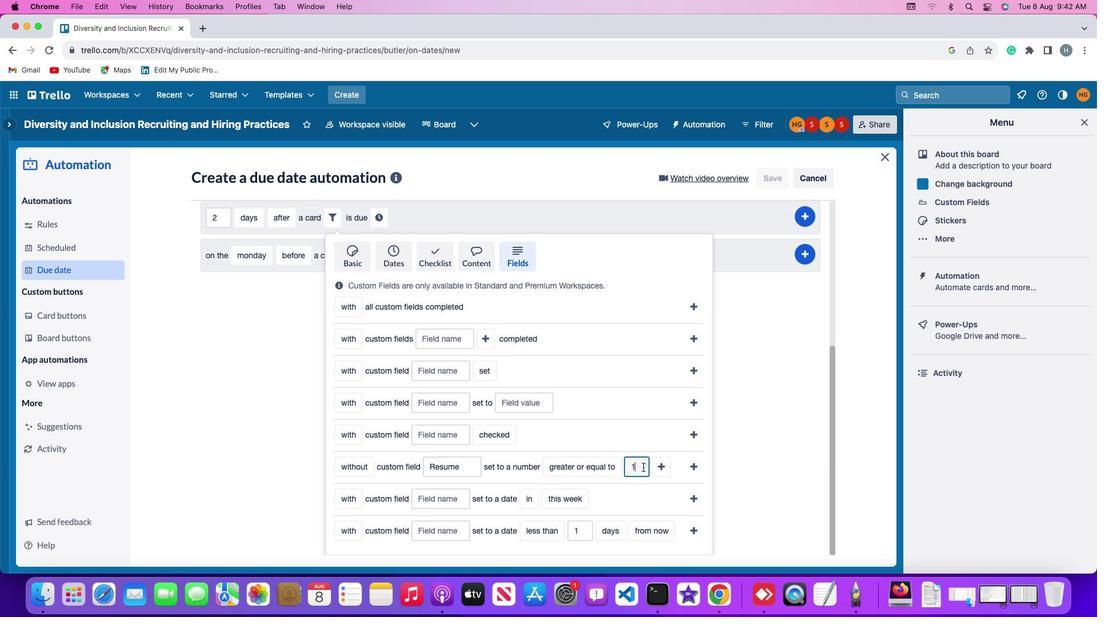 
Action: Mouse pressed left at (643, 467)
Screenshot: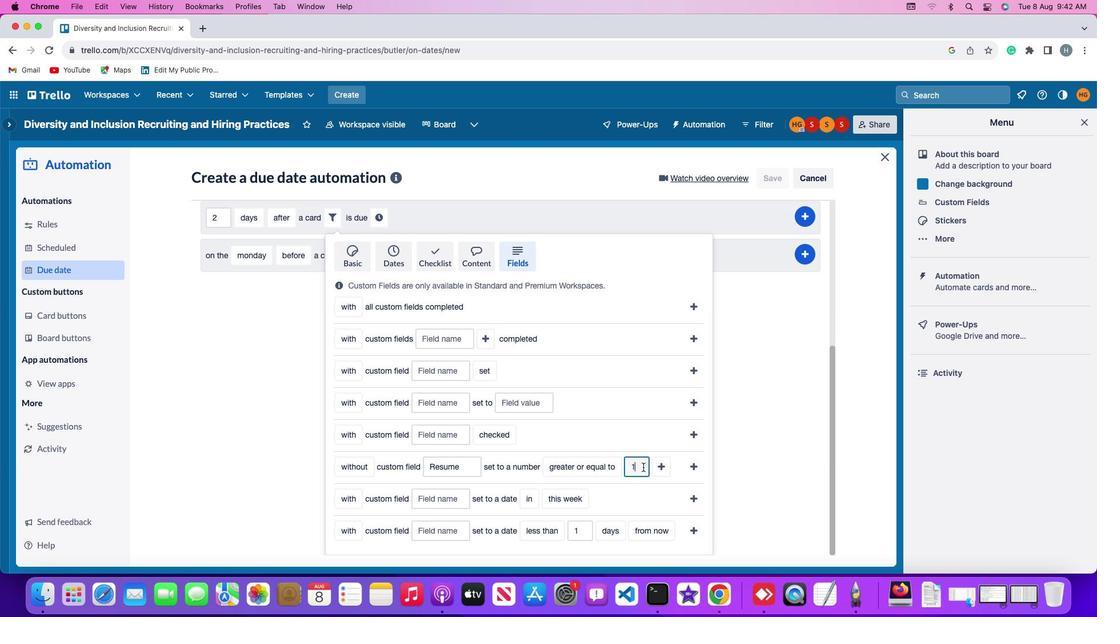 
Action: Mouse moved to (643, 465)
Screenshot: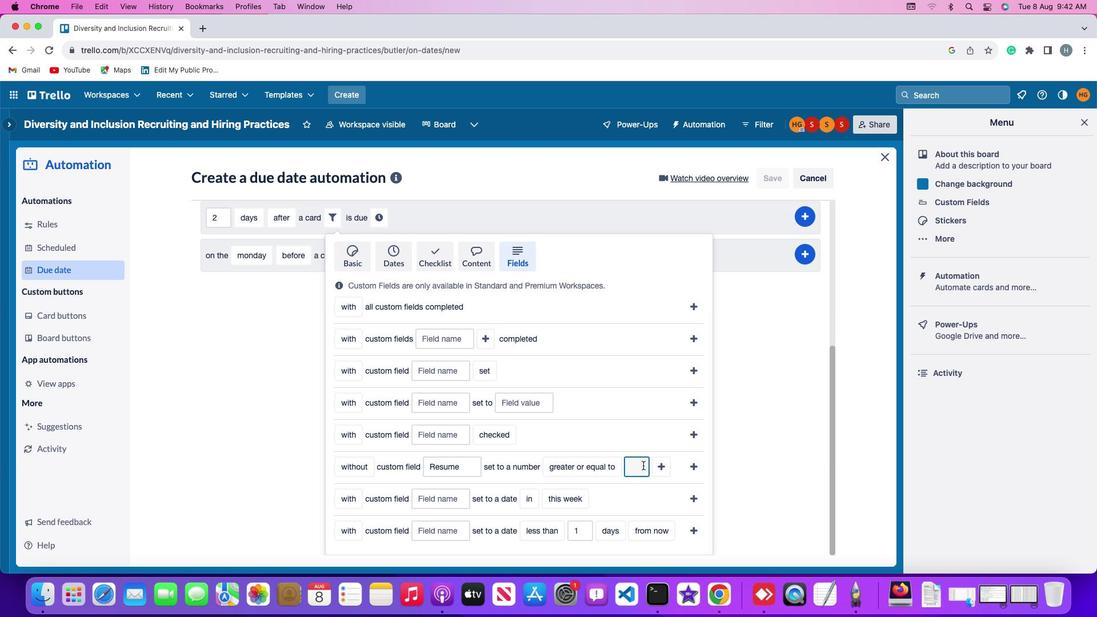 
Action: Key pressed Key.backspace
Screenshot: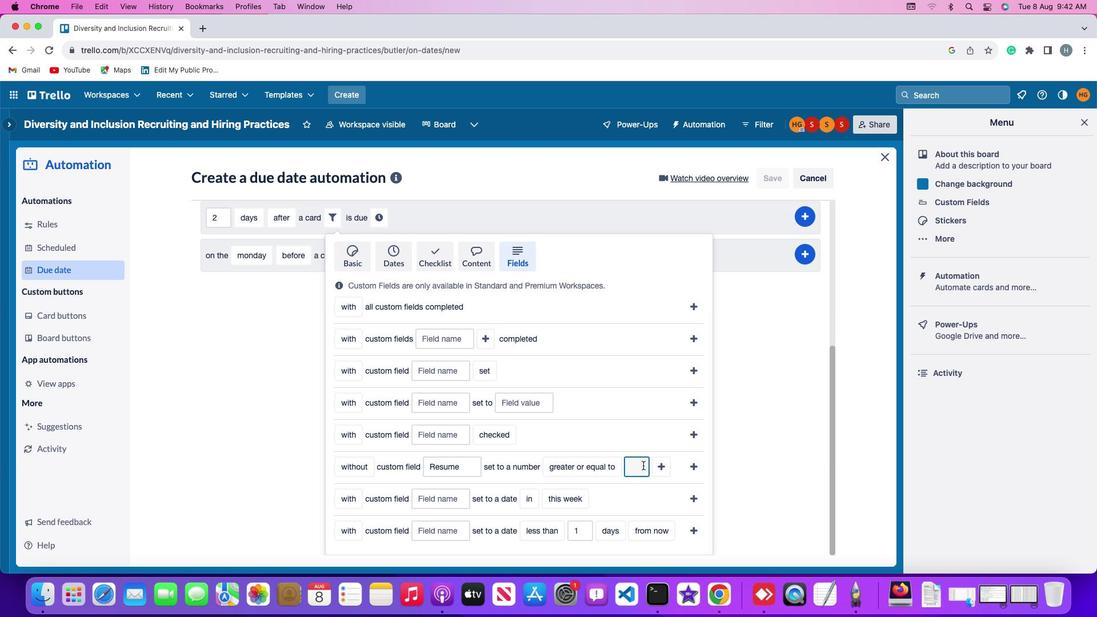 
Action: Mouse moved to (643, 465)
Screenshot: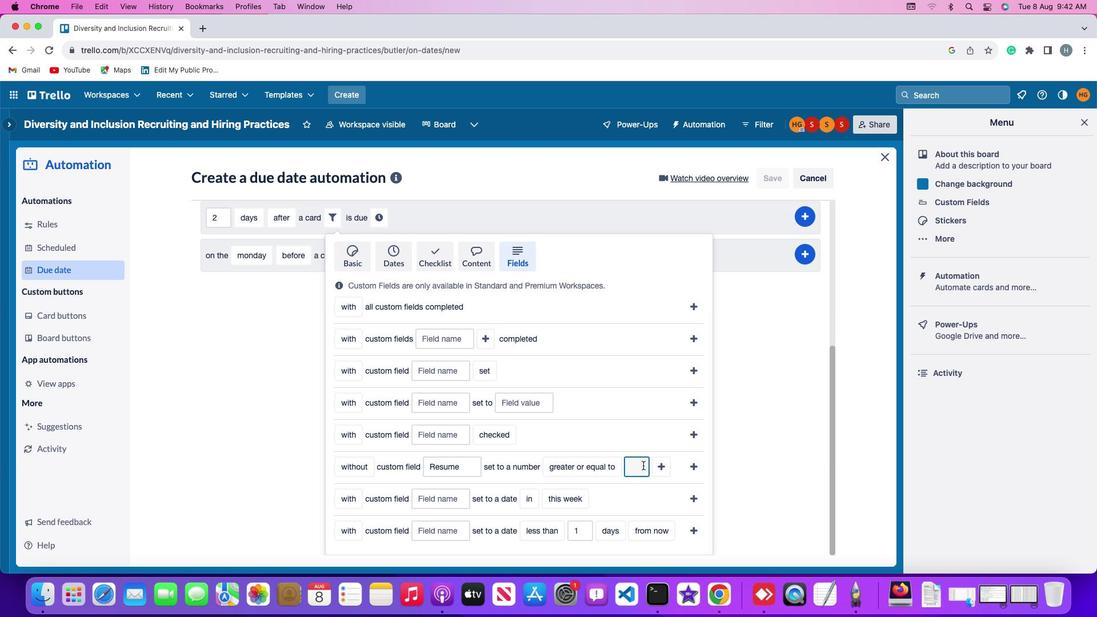 
Action: Key pressed '1'
Screenshot: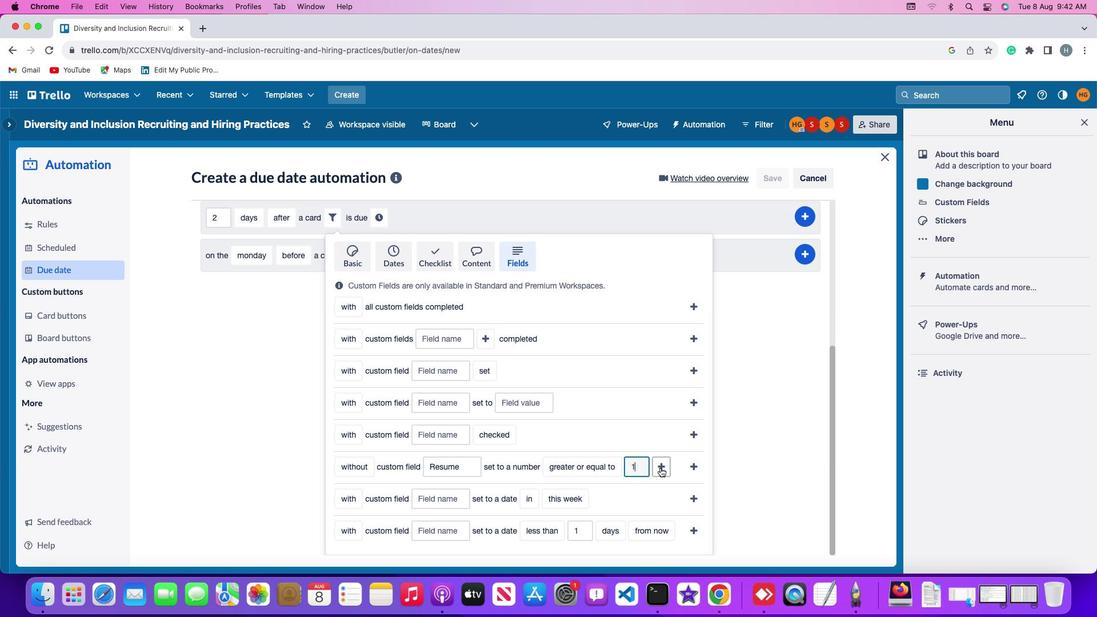 
Action: Mouse moved to (660, 468)
Screenshot: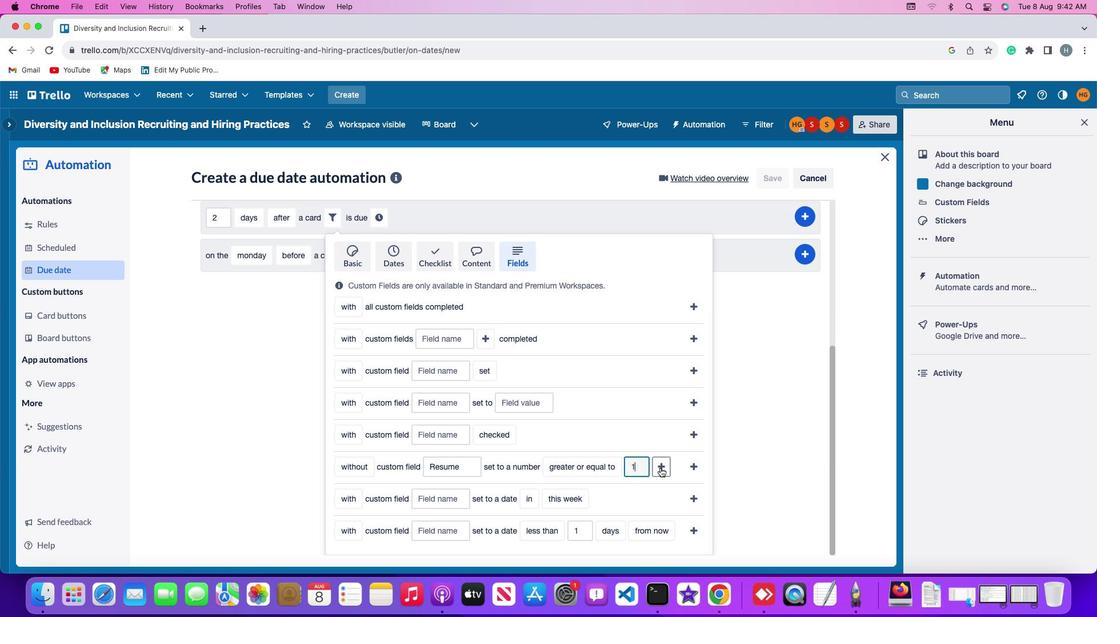 
Action: Mouse pressed left at (660, 468)
Screenshot: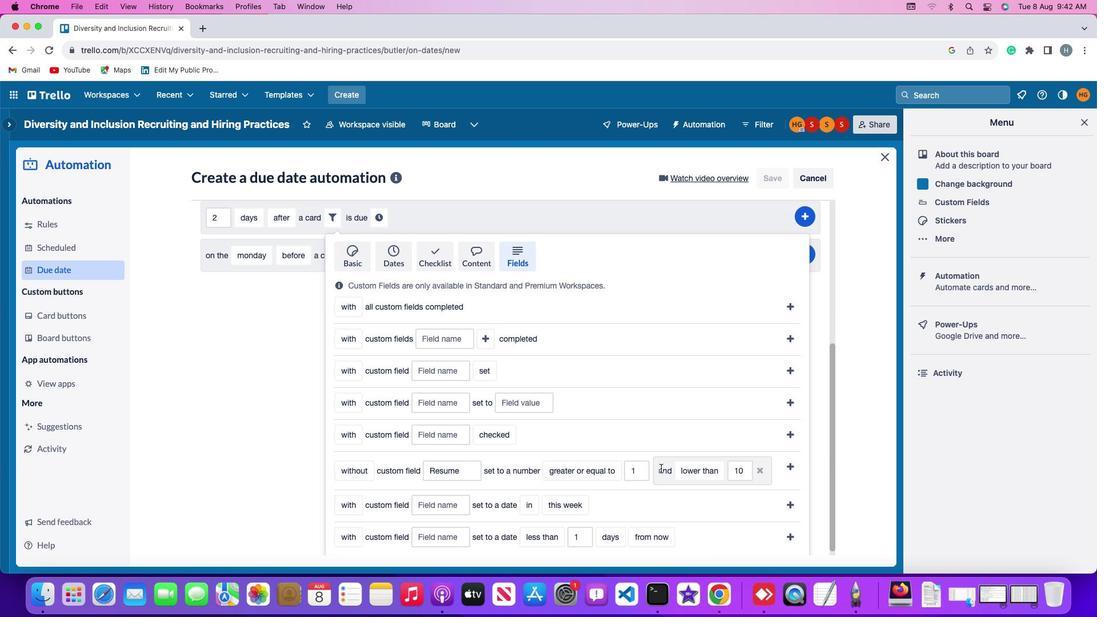 
Action: Mouse moved to (687, 474)
Screenshot: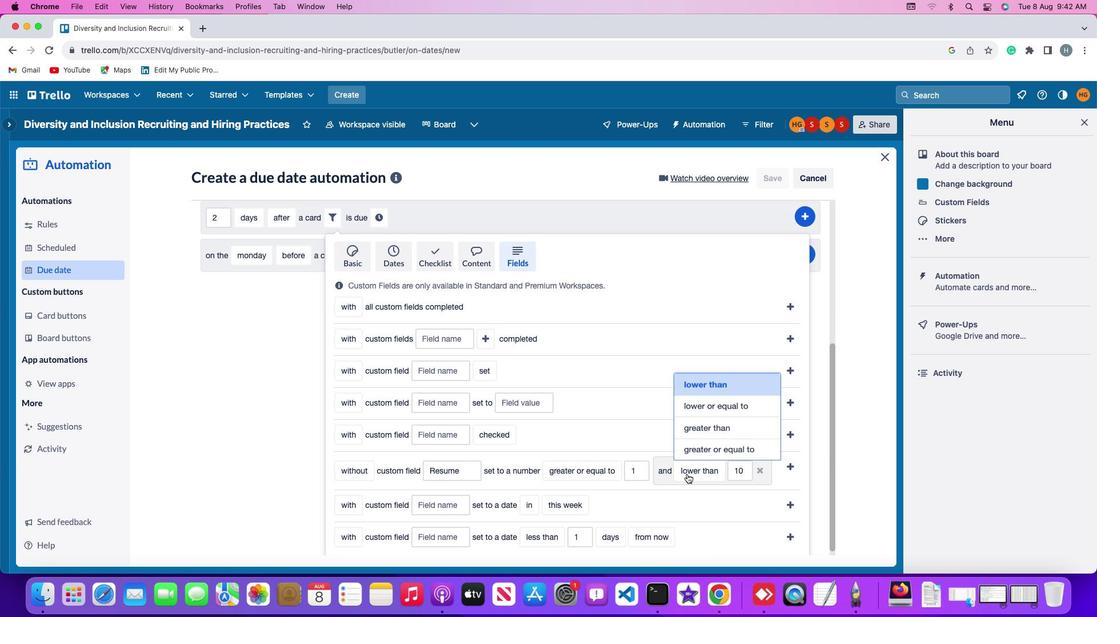 
Action: Mouse pressed left at (687, 474)
Screenshot: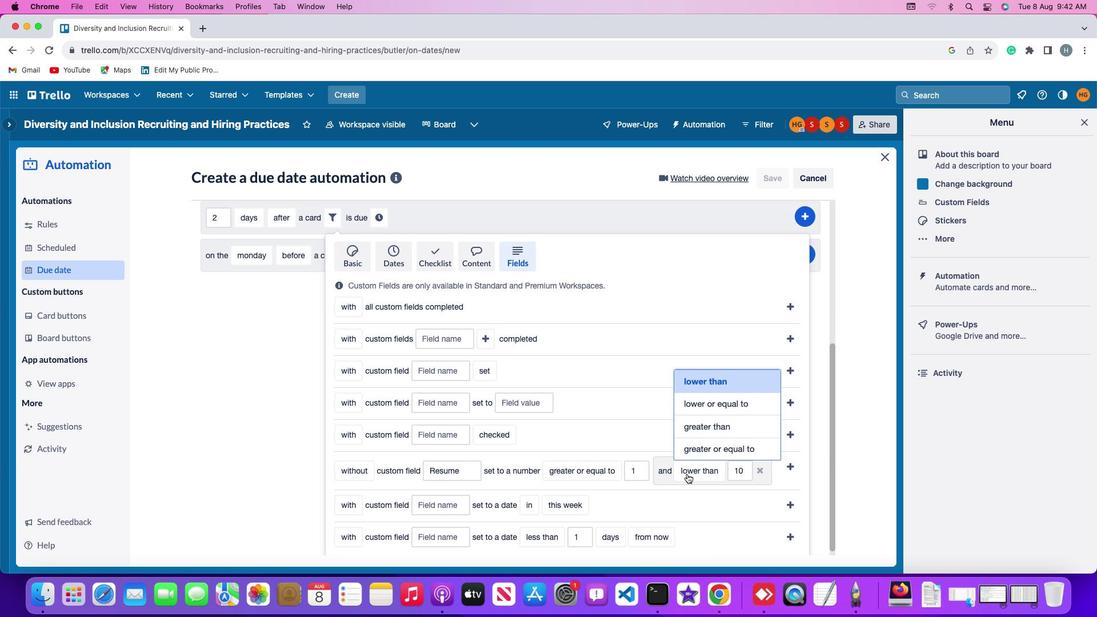
Action: Mouse moved to (723, 381)
Screenshot: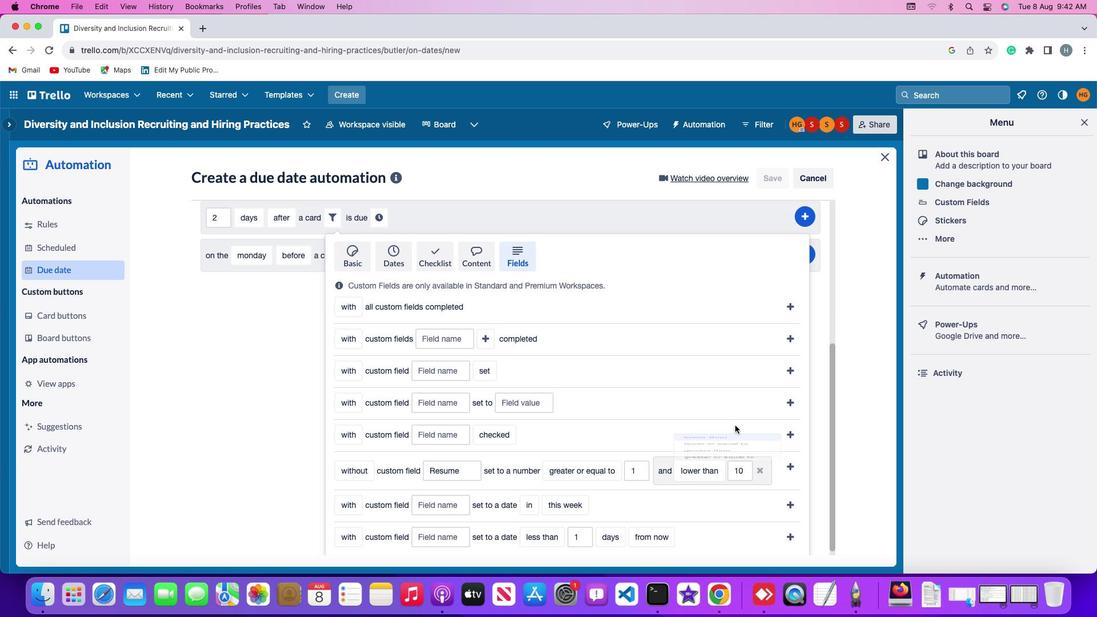 
Action: Mouse pressed left at (723, 381)
Screenshot: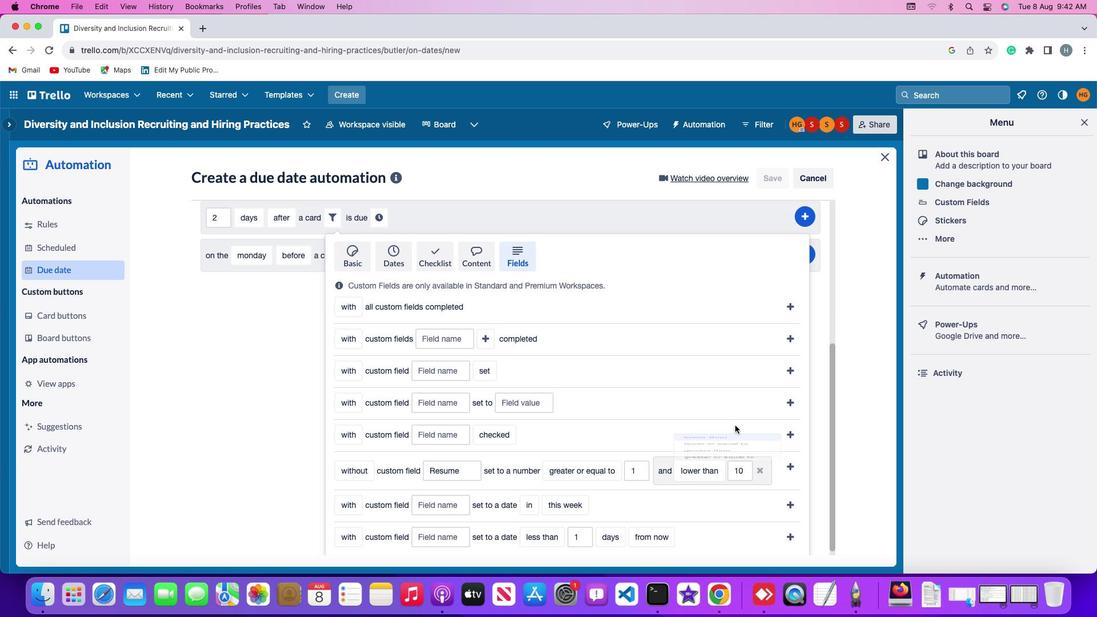 
Action: Mouse moved to (747, 469)
Screenshot: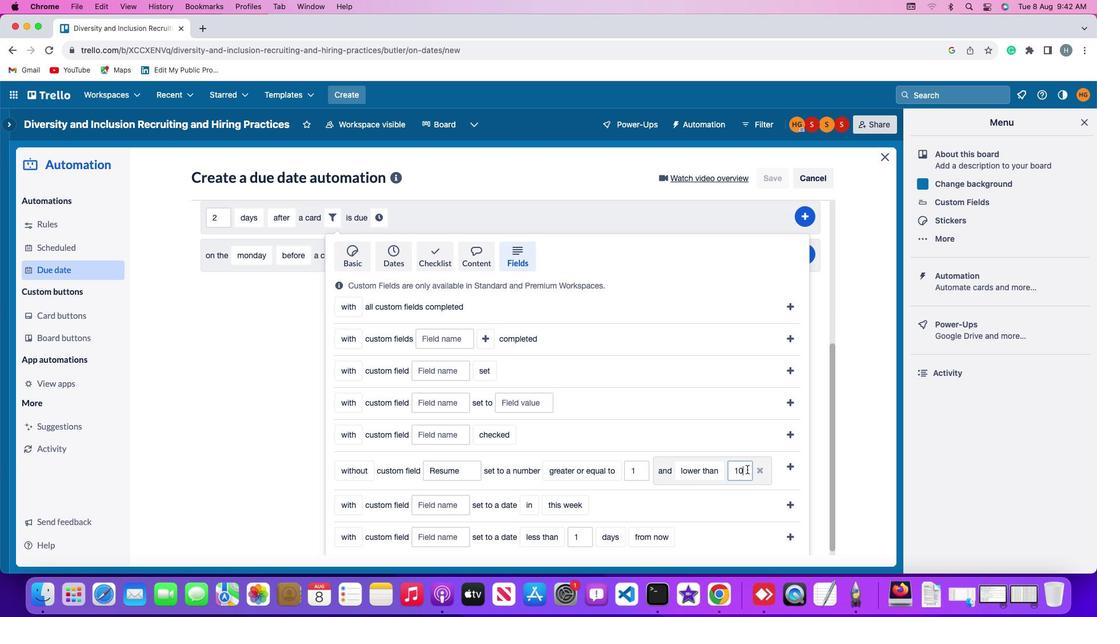
Action: Mouse pressed left at (747, 469)
Screenshot: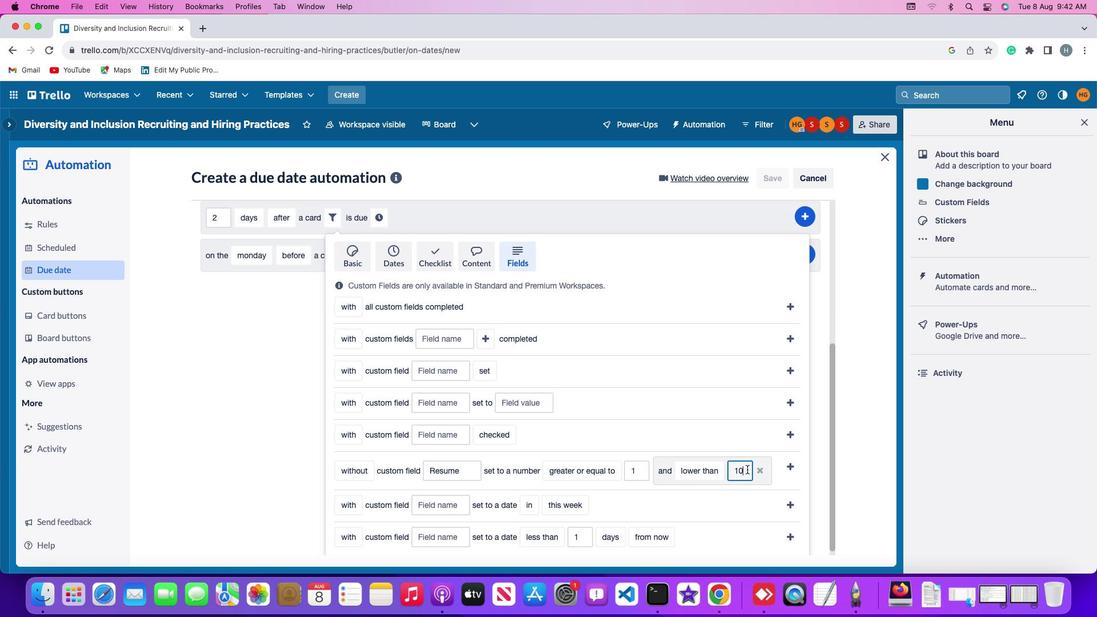 
Action: Key pressed Key.backspaceKey.backspace
Screenshot: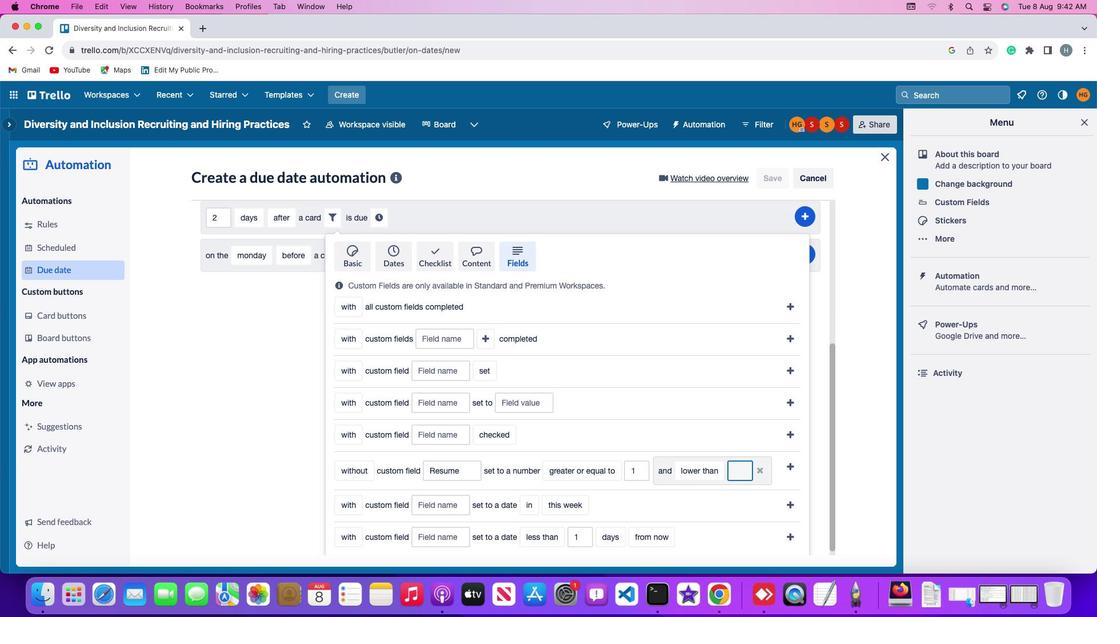 
Action: Mouse moved to (747, 469)
Screenshot: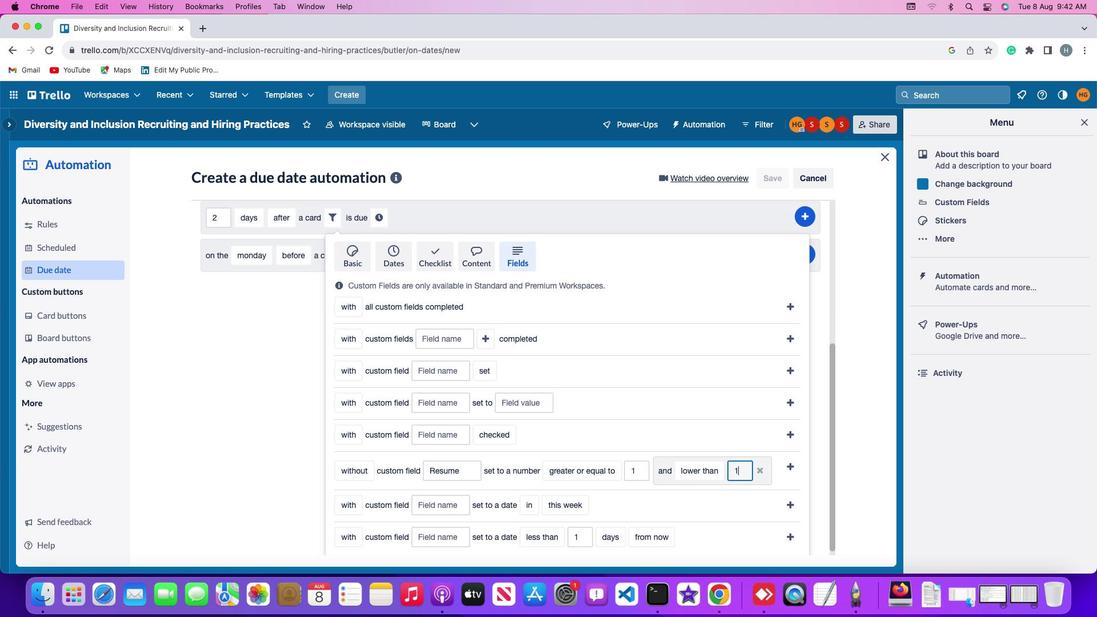 
Action: Key pressed '1''0'
Screenshot: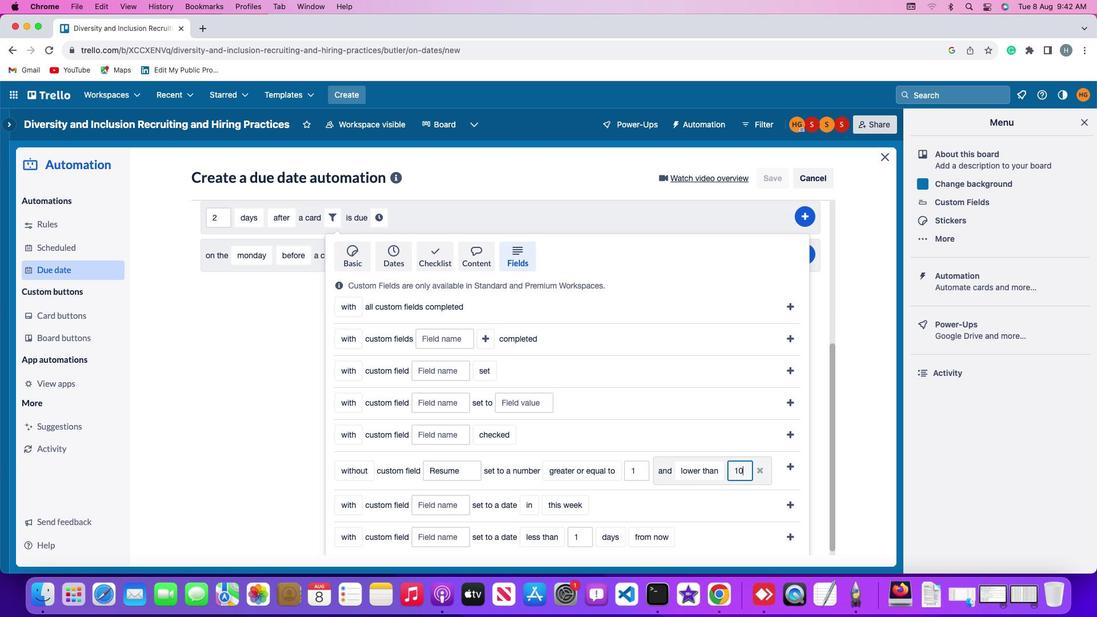 
Action: Mouse moved to (790, 463)
Screenshot: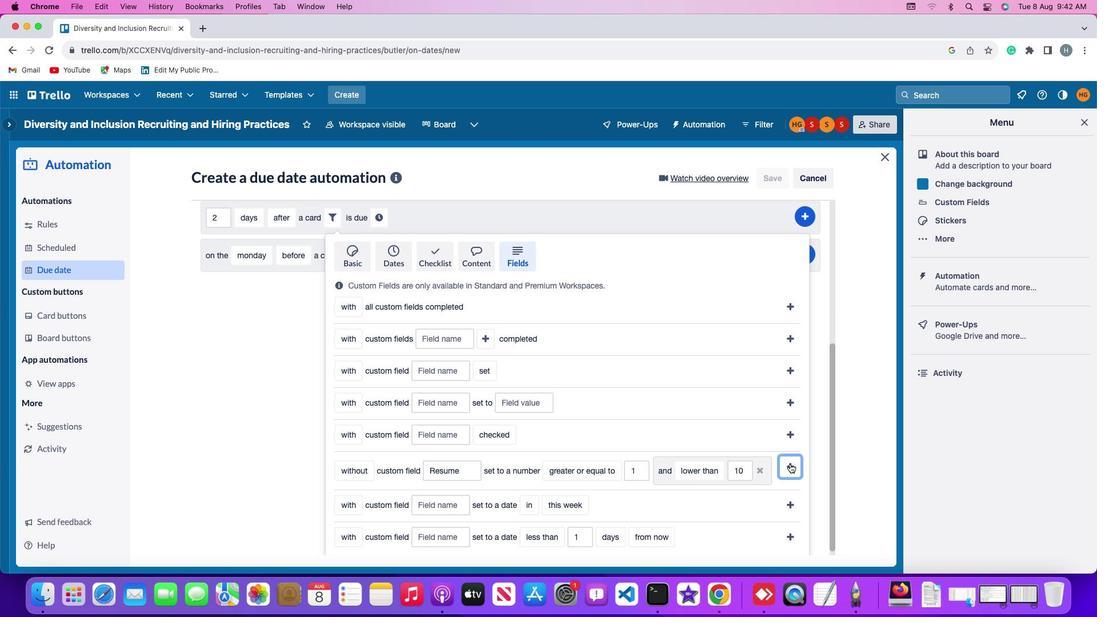 
Action: Mouse pressed left at (790, 463)
Screenshot: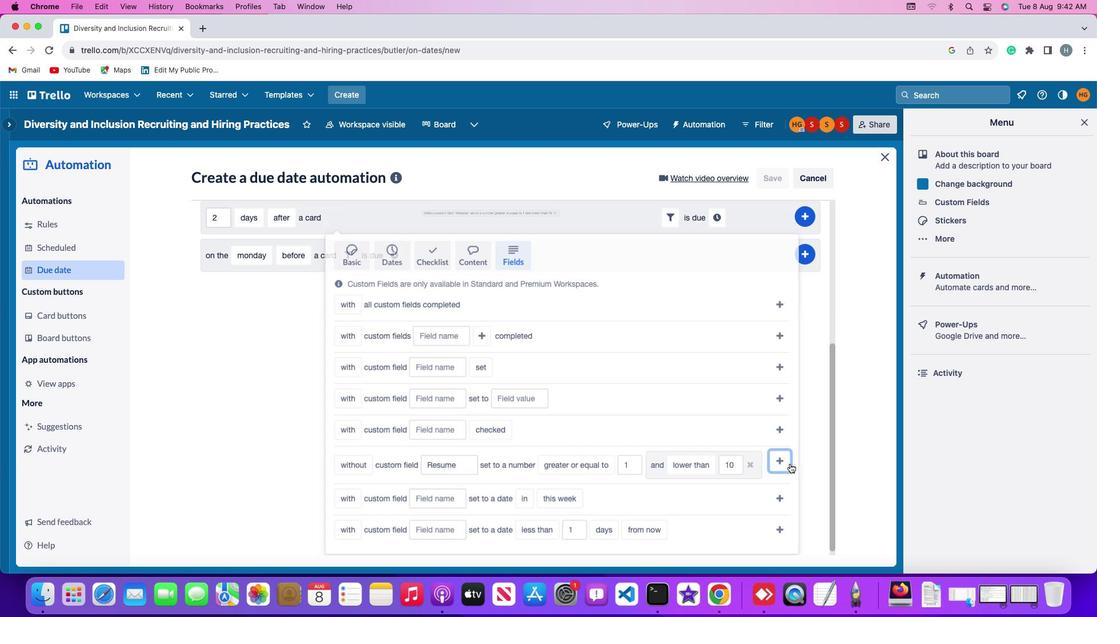 
Action: Mouse moved to (713, 459)
Screenshot: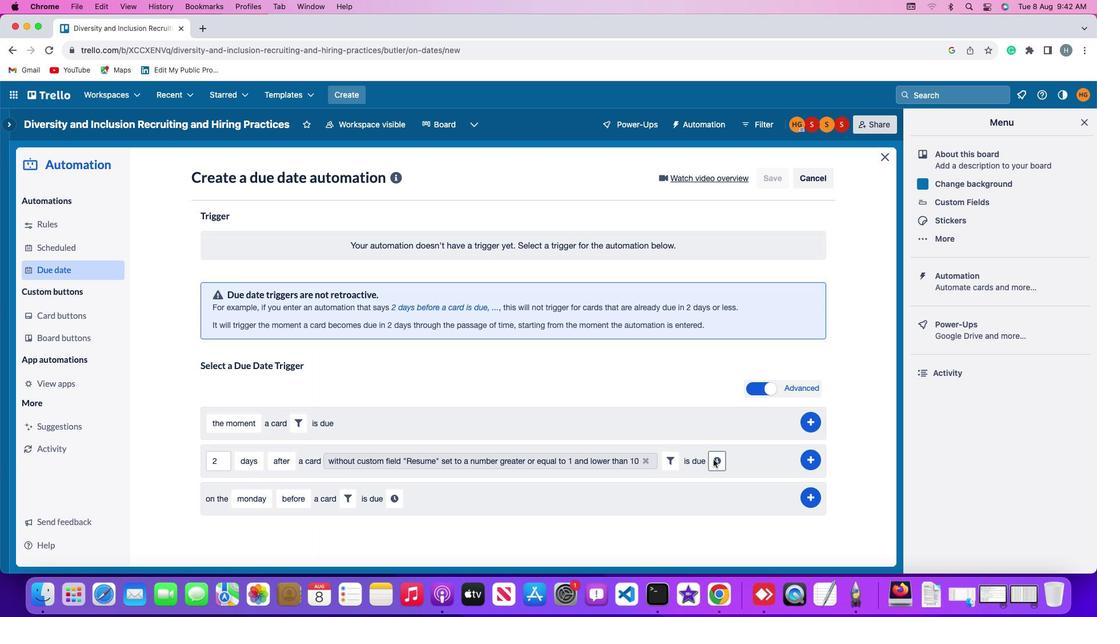 
Action: Mouse pressed left at (713, 459)
Screenshot: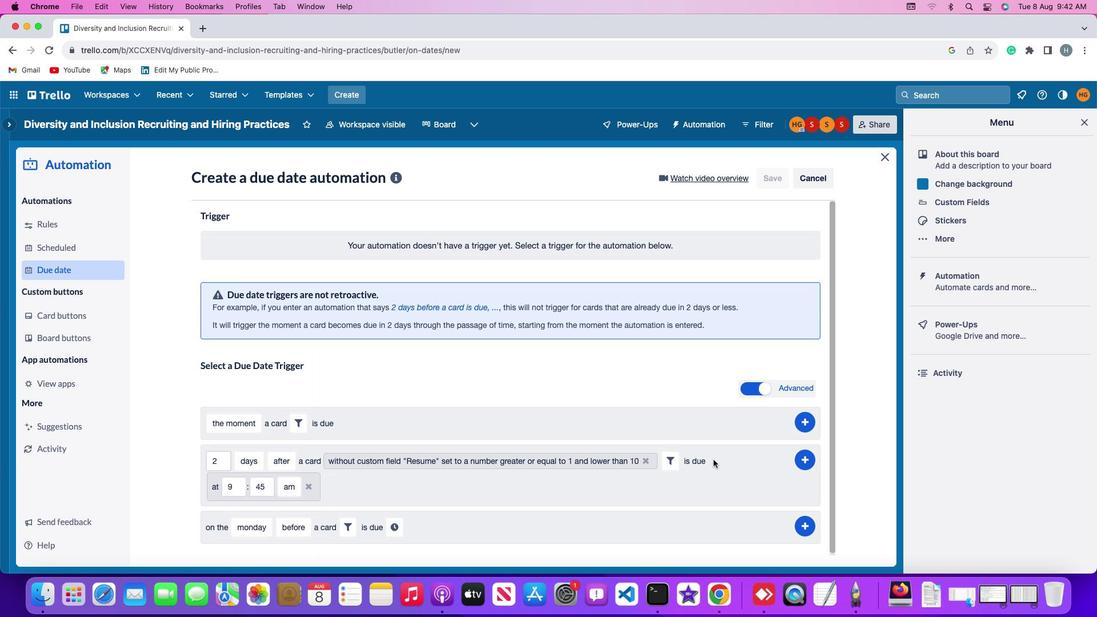 
Action: Mouse moved to (240, 488)
Screenshot: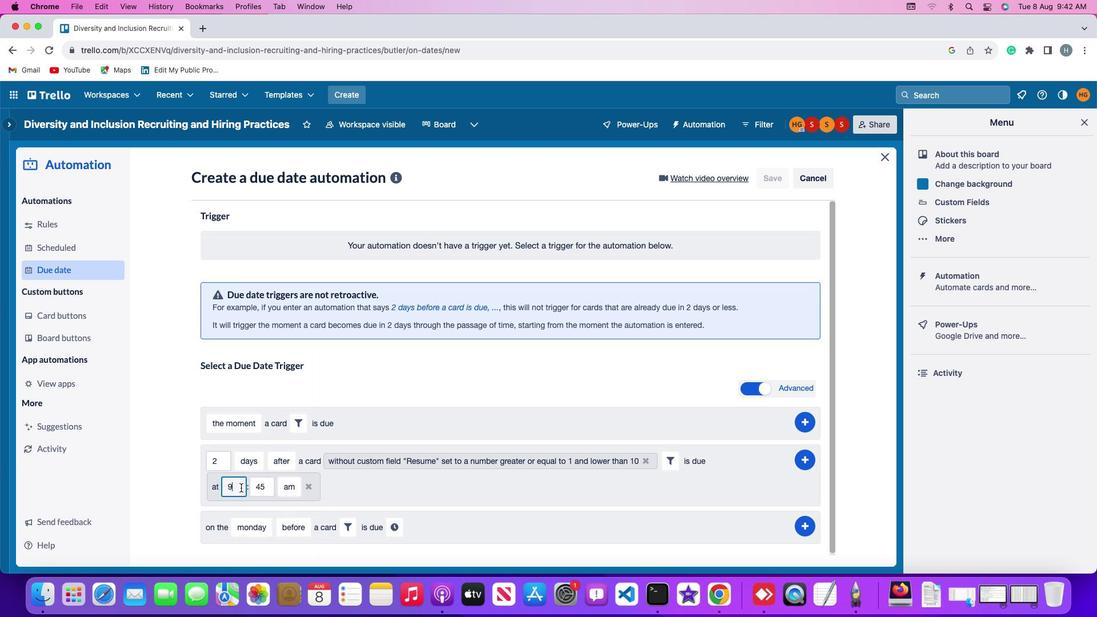 
Action: Mouse pressed left at (240, 488)
Screenshot: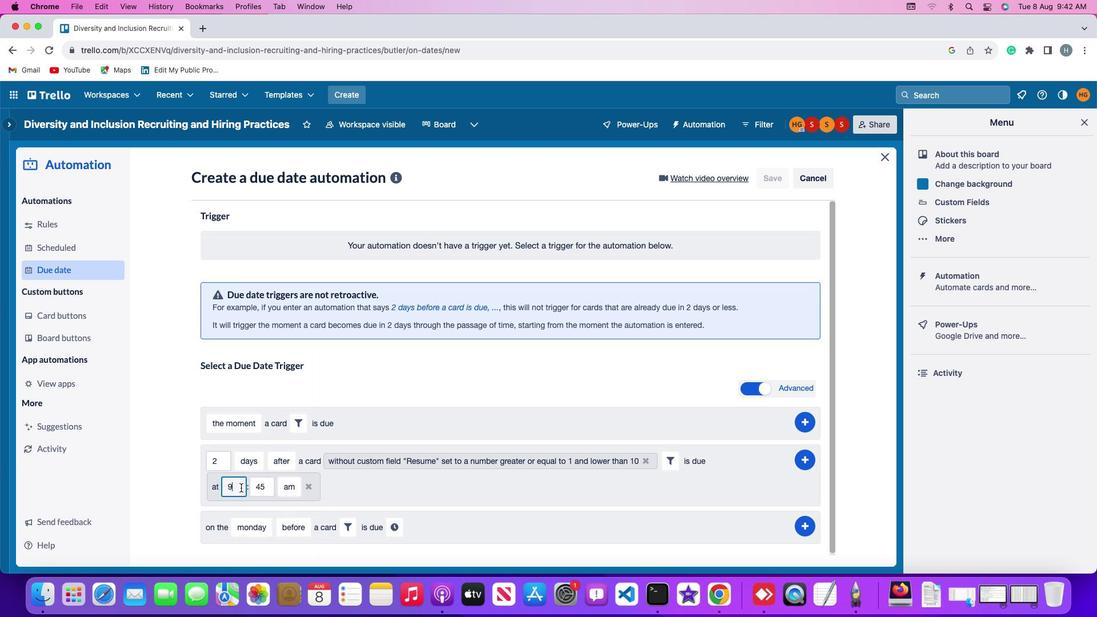 
Action: Key pressed Key.backspace'1''1'
Screenshot: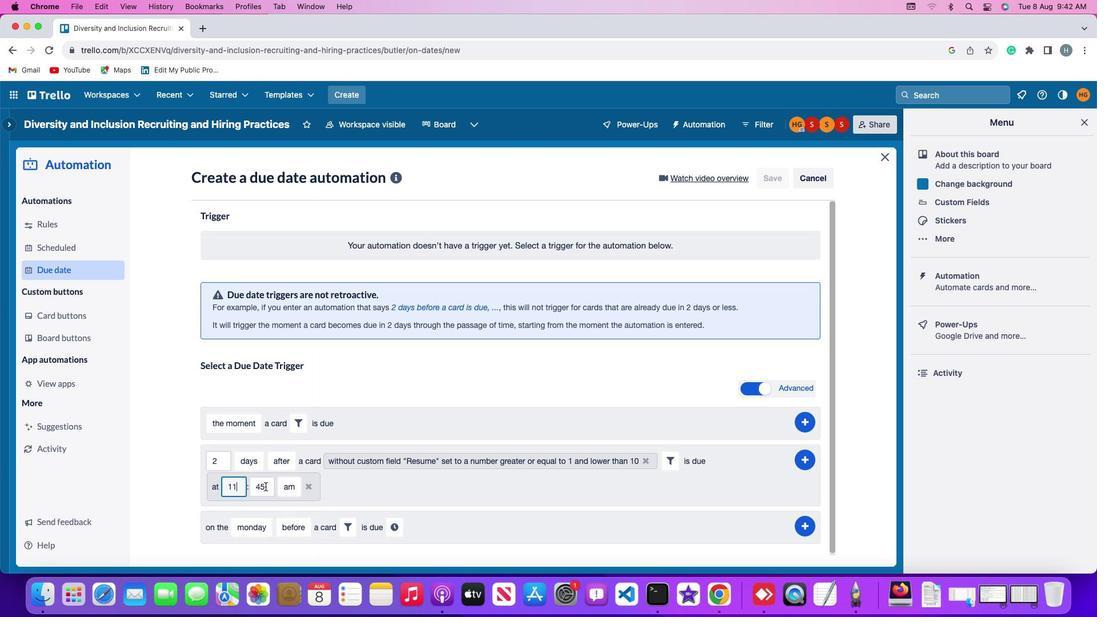 
Action: Mouse moved to (269, 486)
Screenshot: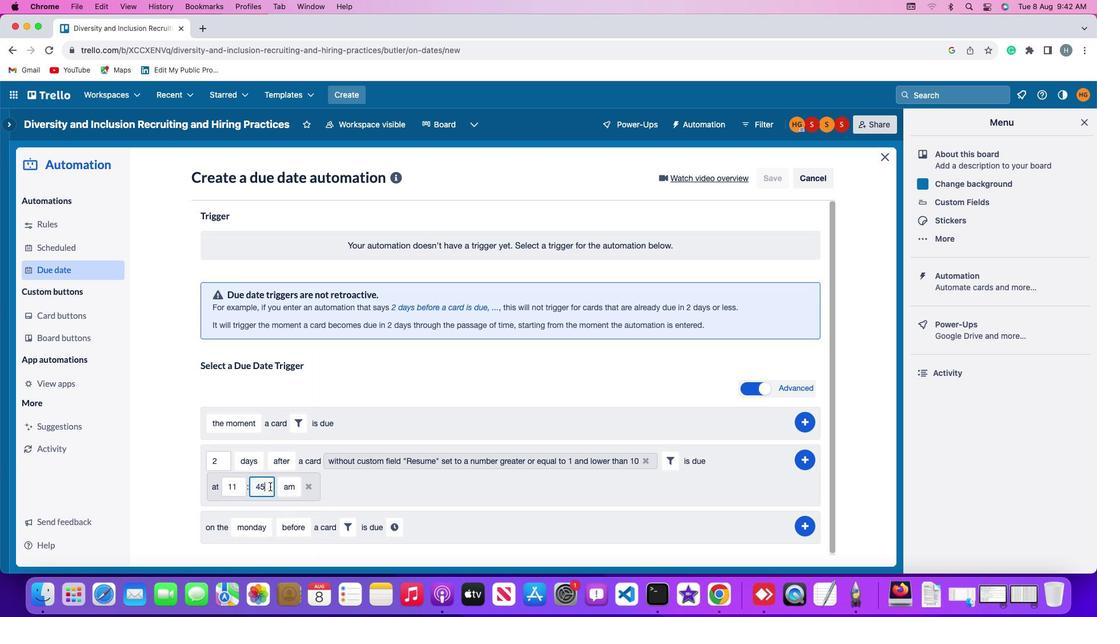 
Action: Mouse pressed left at (269, 486)
Screenshot: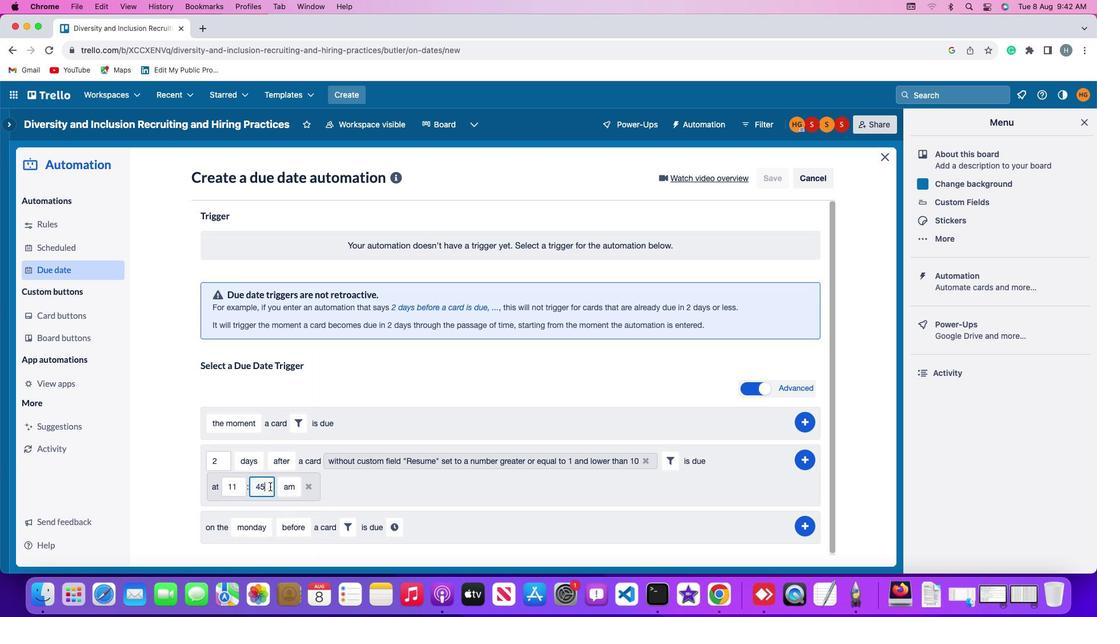 
Action: Mouse moved to (269, 486)
Screenshot: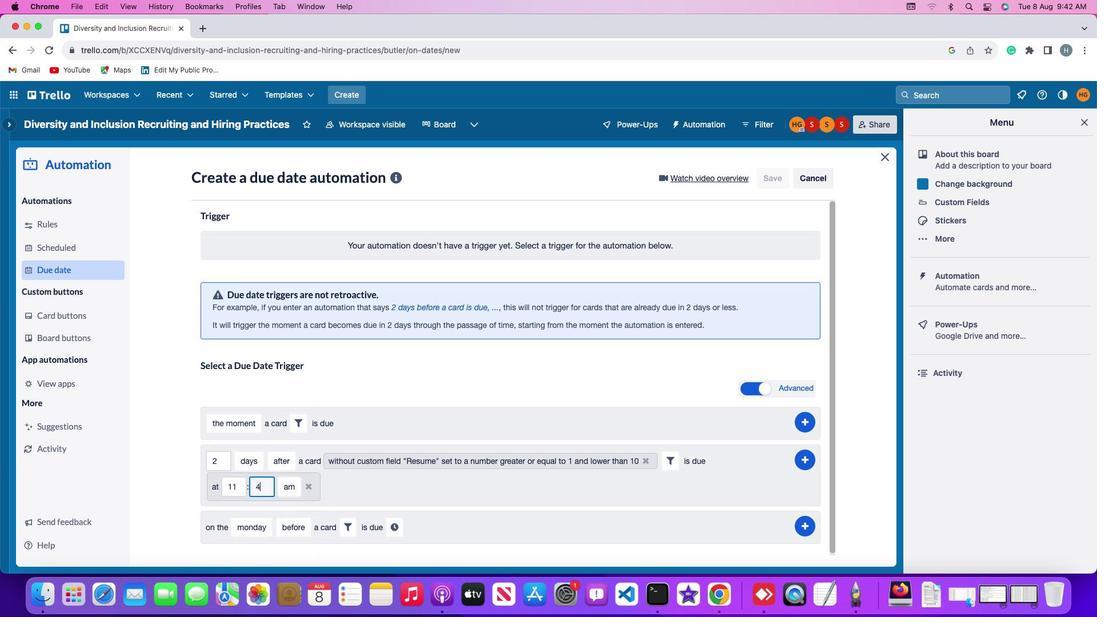 
Action: Key pressed Key.backspaceKey.backspace'0''0'
Screenshot: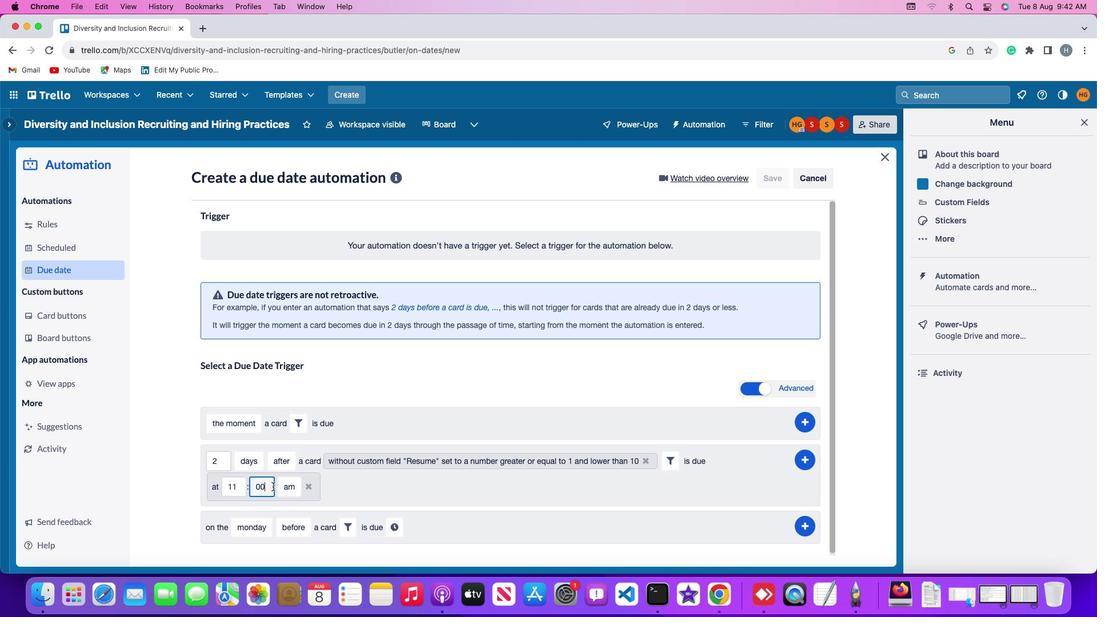 
Action: Mouse moved to (281, 487)
Screenshot: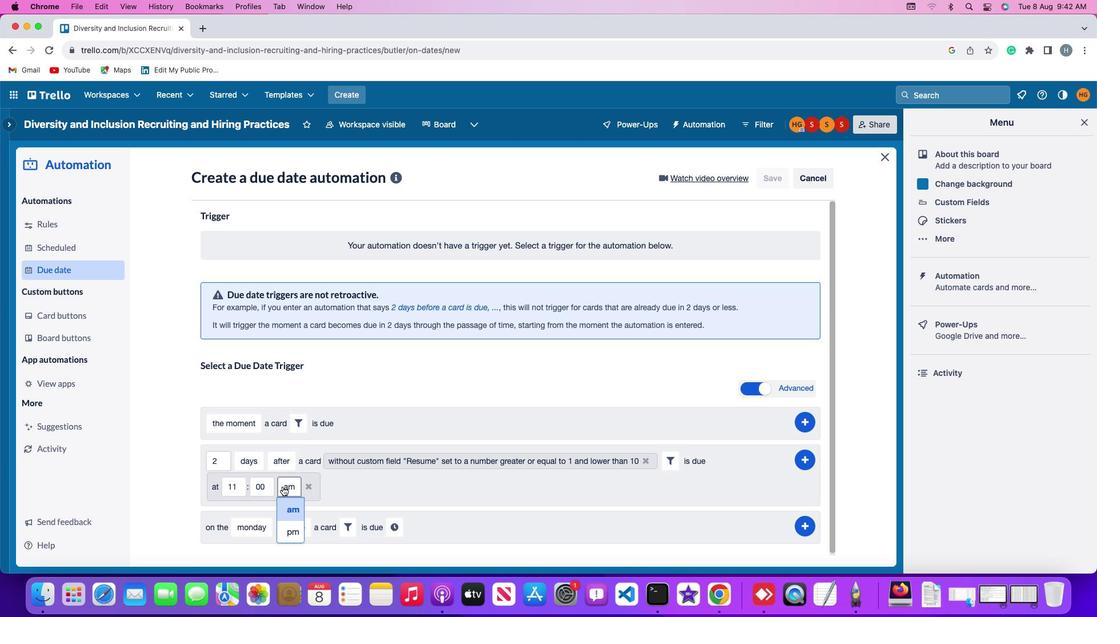 
Action: Mouse pressed left at (281, 487)
Screenshot: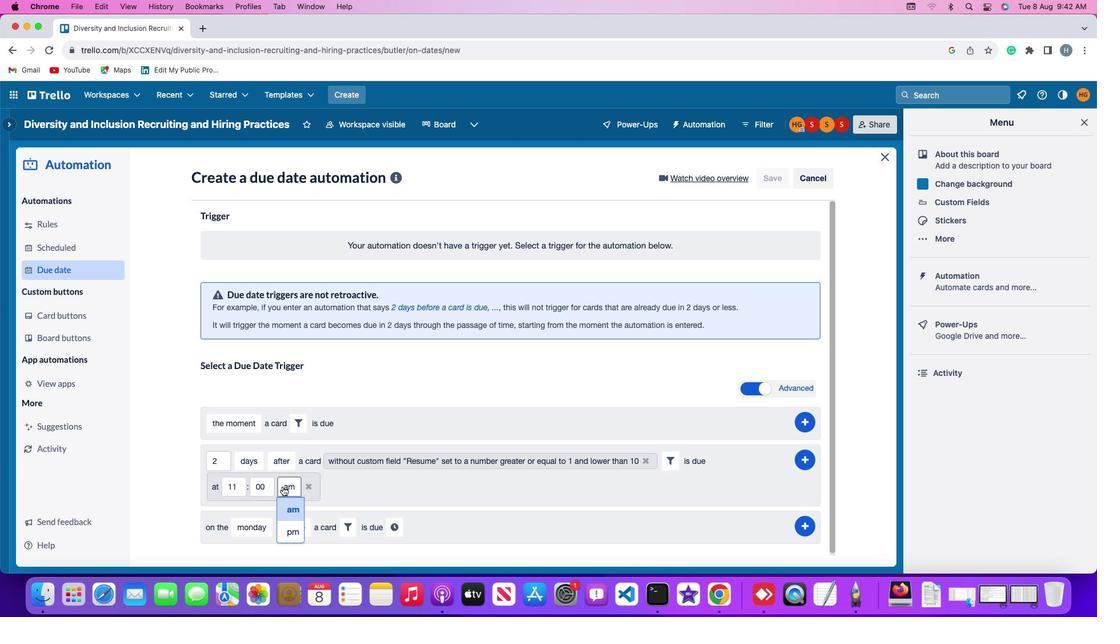 
Action: Mouse moved to (290, 508)
Screenshot: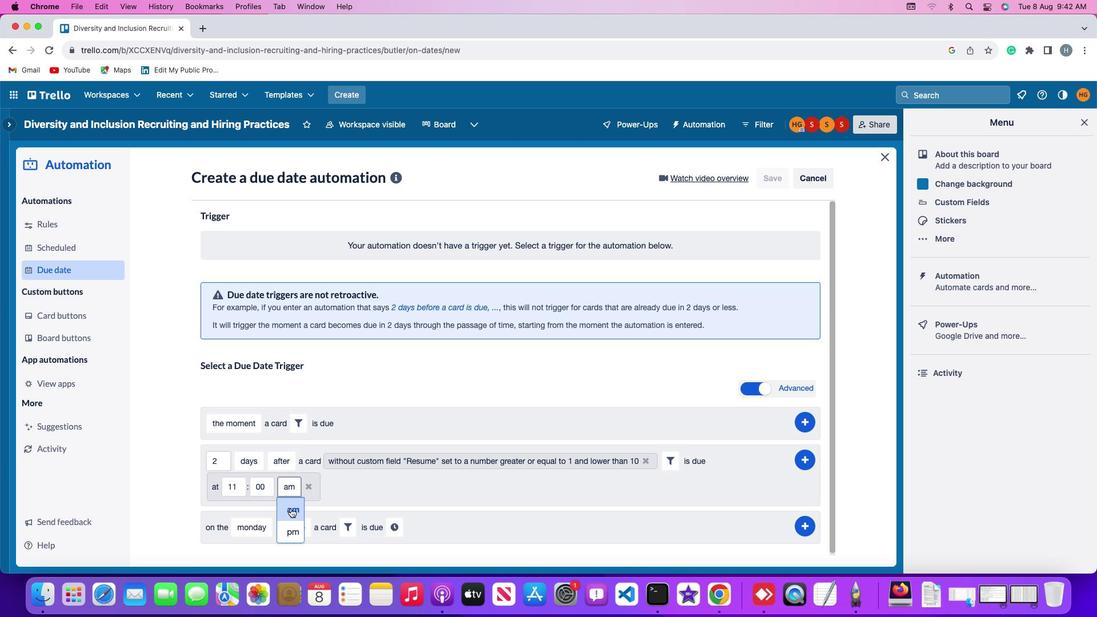 
Action: Mouse pressed left at (290, 508)
Screenshot: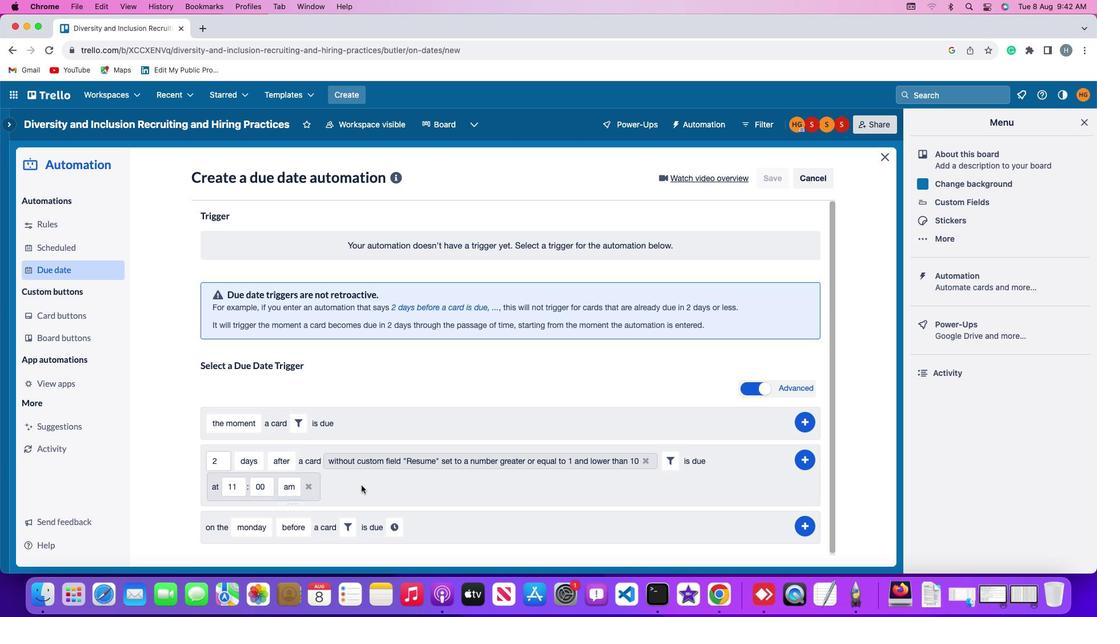 
Action: Mouse moved to (805, 460)
Screenshot: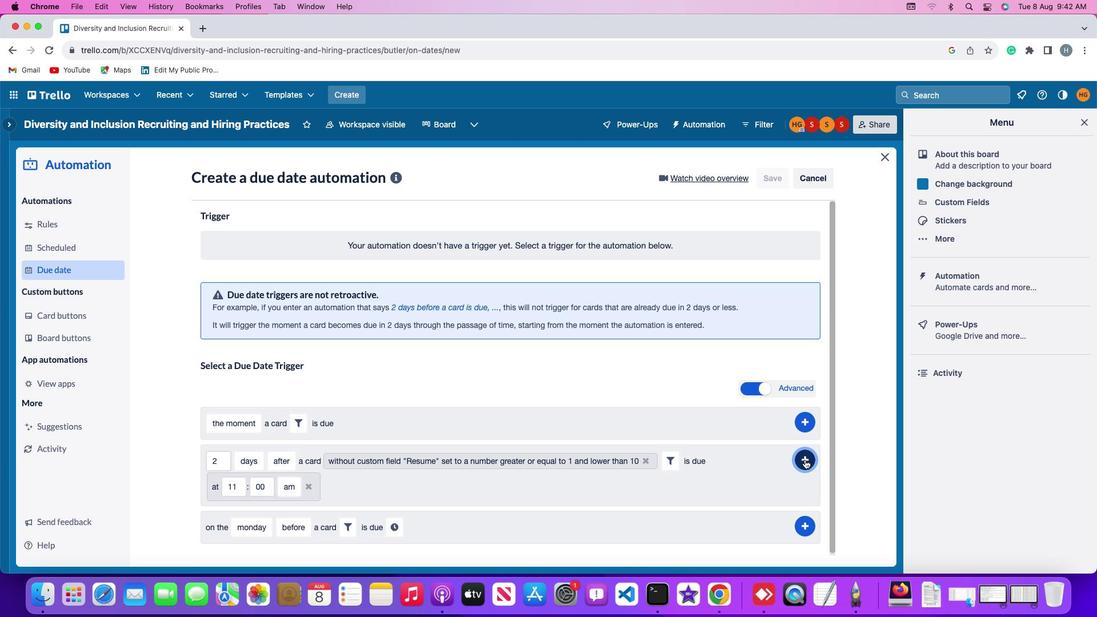 
Action: Mouse pressed left at (805, 460)
Screenshot: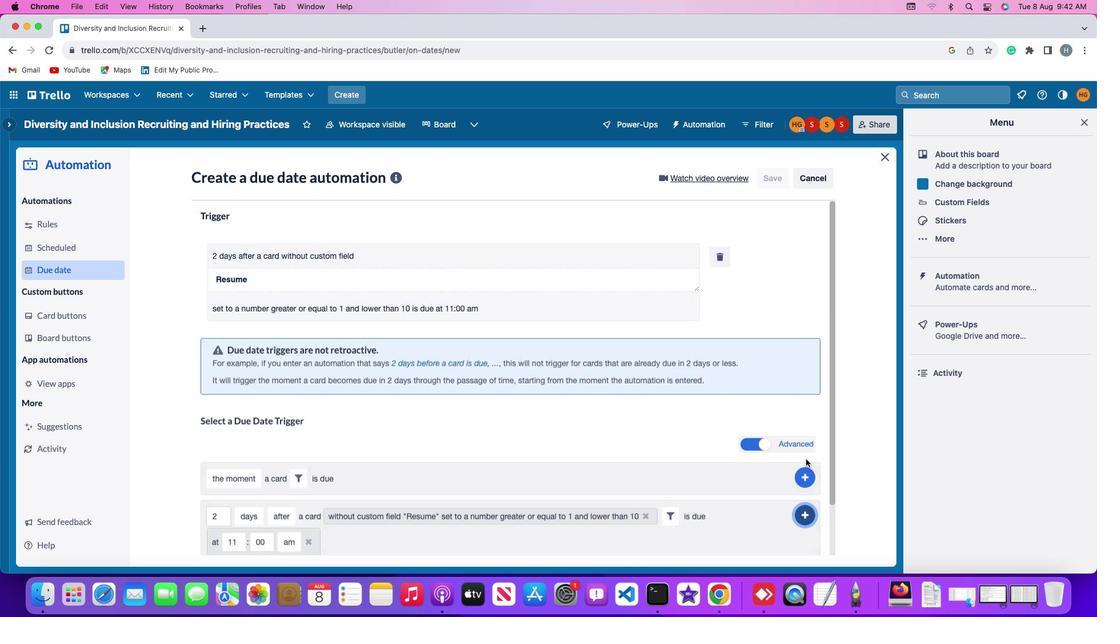 
Action: Mouse moved to (862, 363)
Screenshot: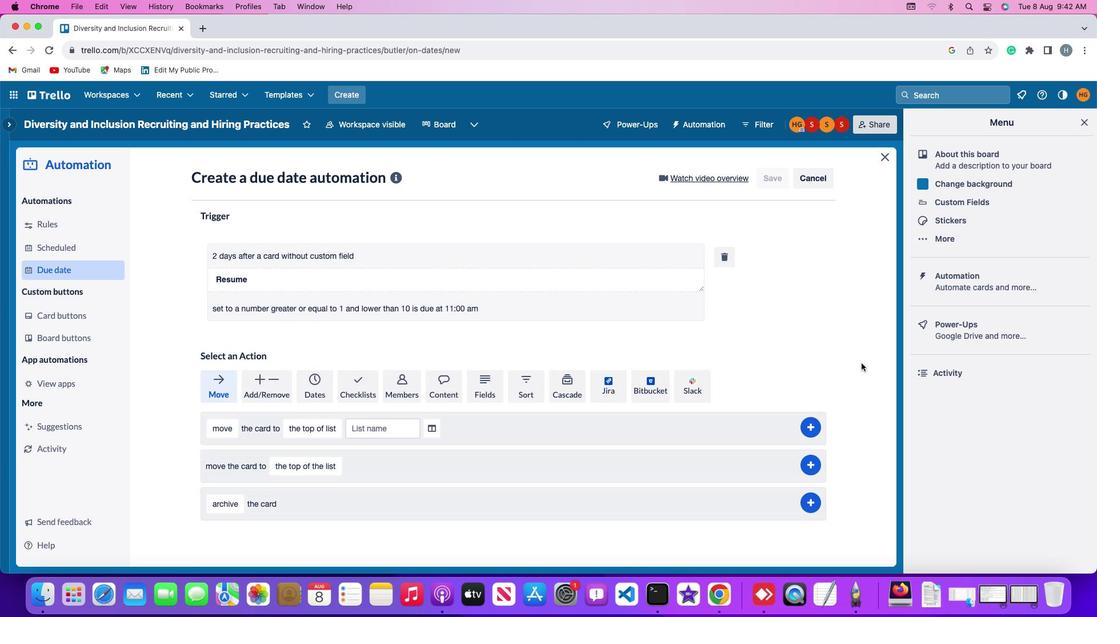 
